 Task: Add an event with the title Performance Recognition Event, date '2024/04/13', time 7:30 AM to 9:30 AMand add a description: The team may use predefined quality metrics and measurements to quantitatively assess the quality of project deliverables and processes. These metrics could include defect rates, customer satisfaction surveys, performance benchmarks, or adherence to project timelines and budgets., put the event into Green category . Add location for the event as: 123 Egyptian Museum, Cairo, Egypt, logged in from the account softage.2@softage.netand send the event invitation to softage.9@softage.net and softage.10@softage.net. Set a reminder for the event 15 minutes before
Action: Mouse moved to (125, 110)
Screenshot: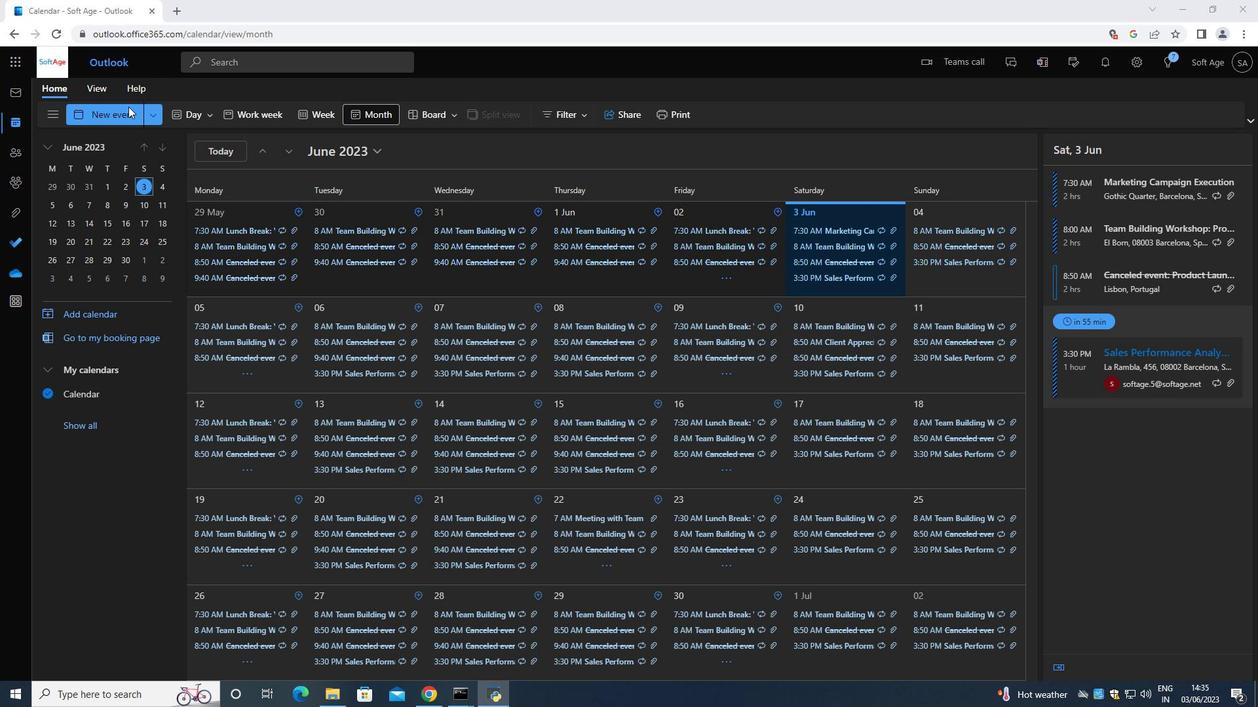
Action: Mouse pressed left at (125, 110)
Screenshot: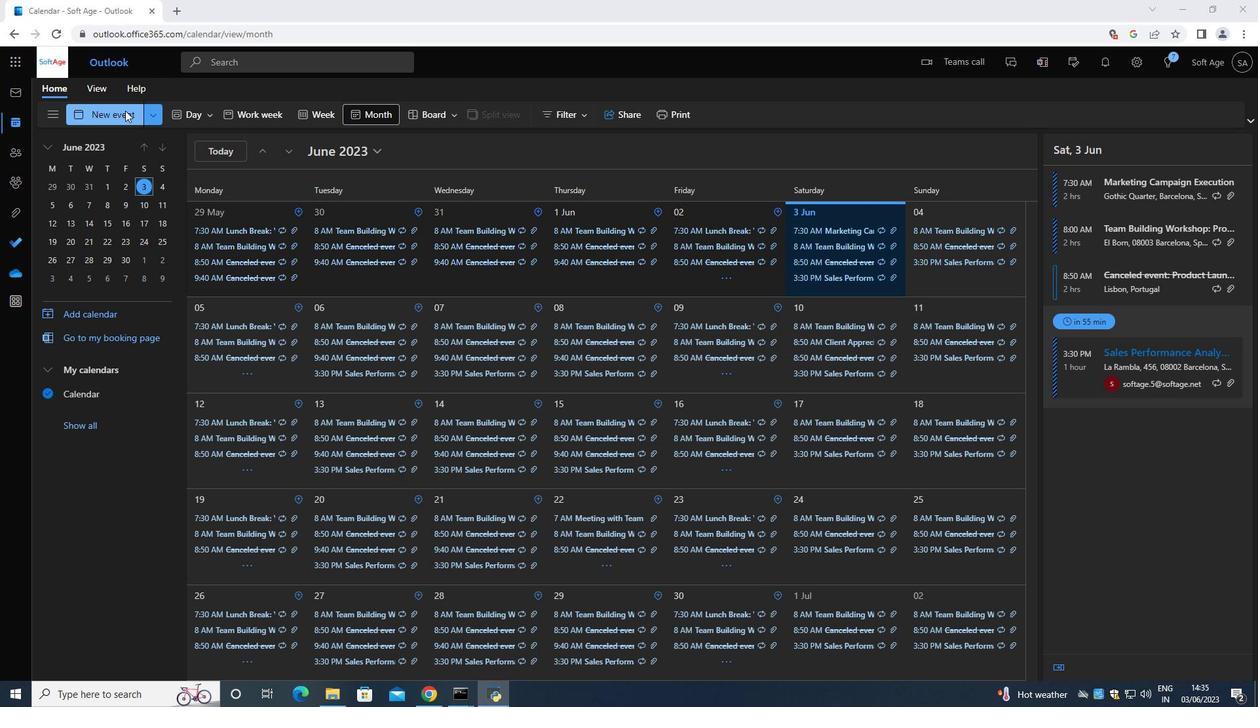 
Action: Mouse moved to (363, 197)
Screenshot: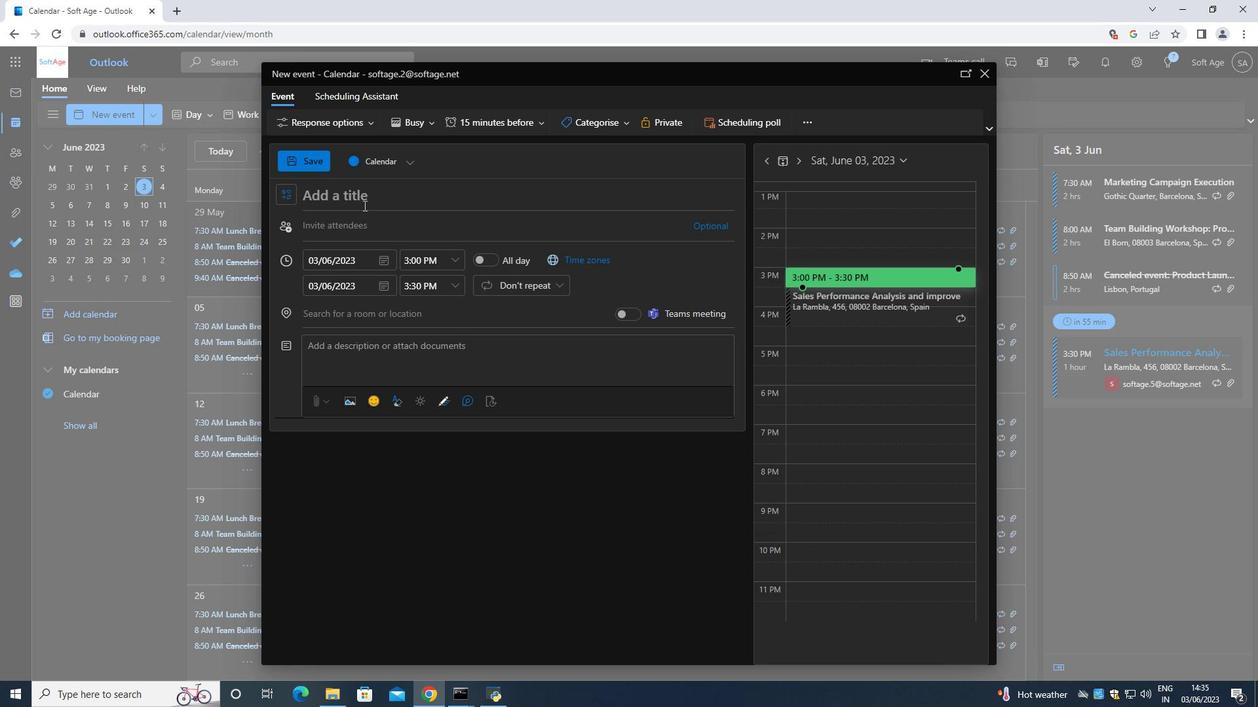 
Action: Key pressed <Key.shift><Key.shift><Key.shift><Key.shift><Key.shift><Key.shift><Key.shift><Key.shift><Key.shift><Key.shift><Key.shift><Key.shift><Key.shift><Key.shift><Key.shift><Key.shift><Key.shift><Key.shift><Key.shift><Key.shift><Key.shift><Key.shift><Key.shift><Key.shift><Key.shift><Key.shift><Key.shift><Key.shift><Key.shift><Key.shift><Key.shift><Key.shift><Key.shift><Key.shift><Key.shift><Key.shift><Key.shift><Key.shift><Key.shift><Key.shift>Performance<Key.space><Key.shift><Key.shift><Key.shift><Key.shift>Recognition<Key.space><Key.shift>Event
Screenshot: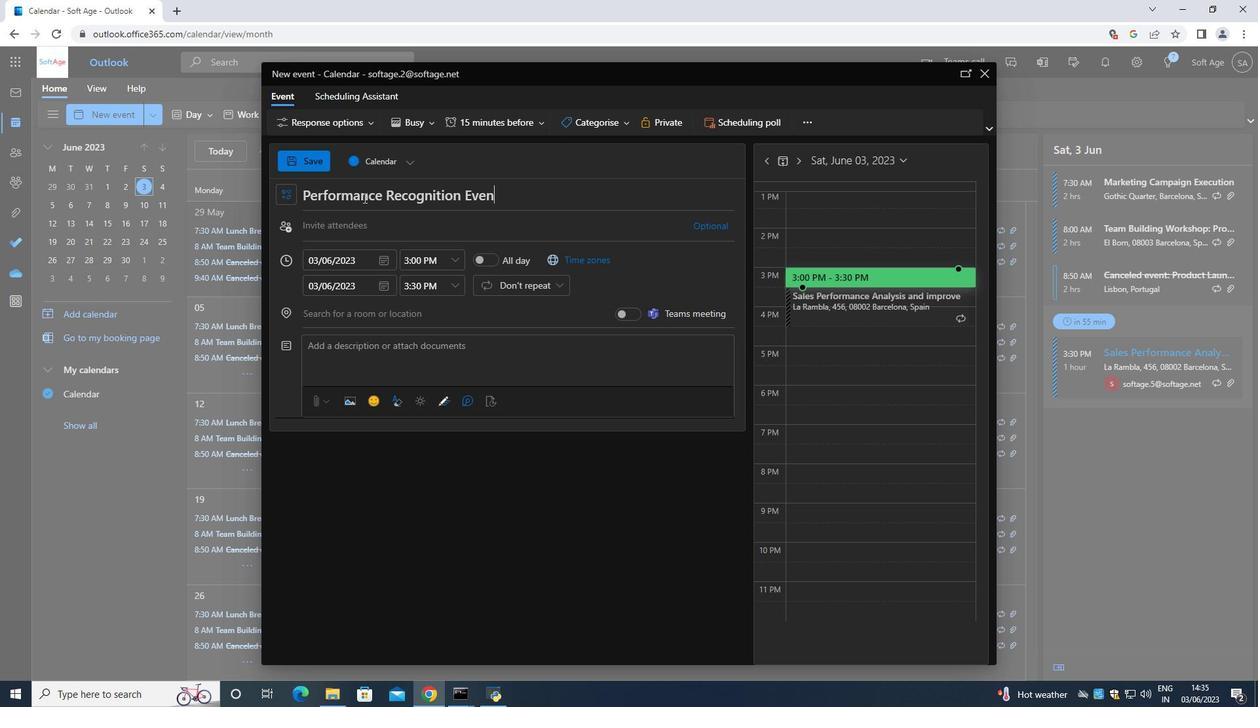 
Action: Mouse moved to (382, 265)
Screenshot: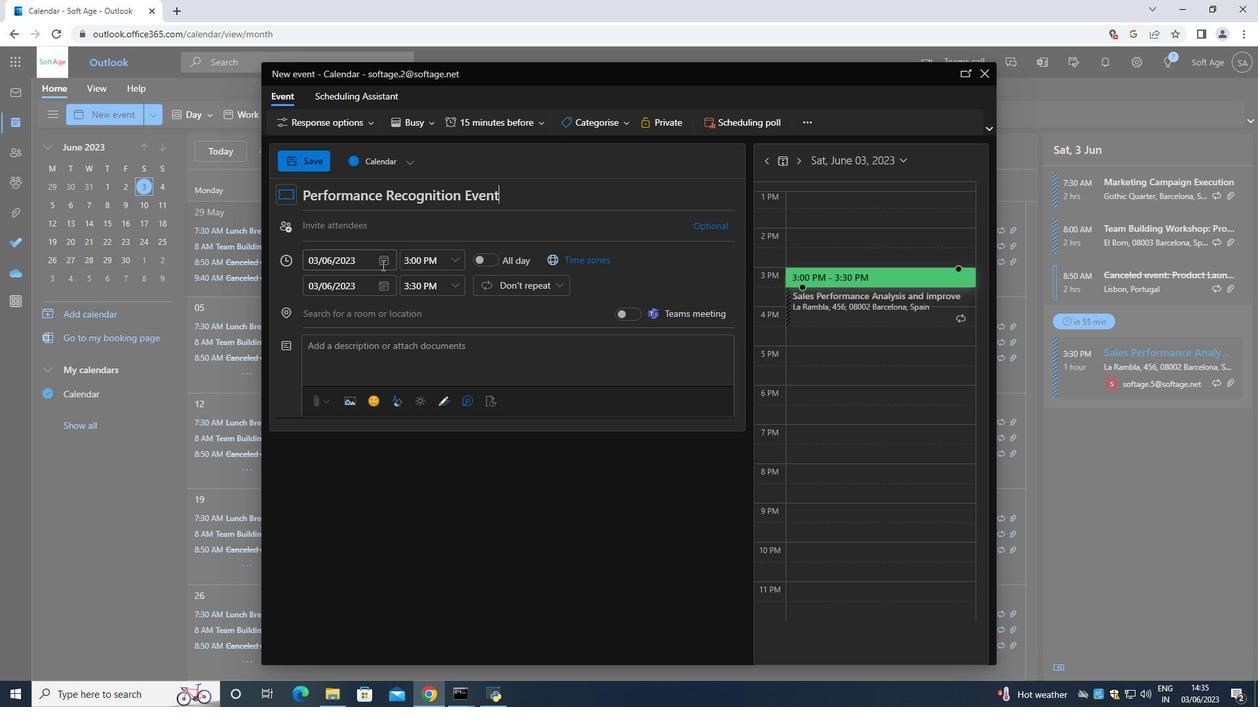 
Action: Mouse pressed left at (382, 265)
Screenshot: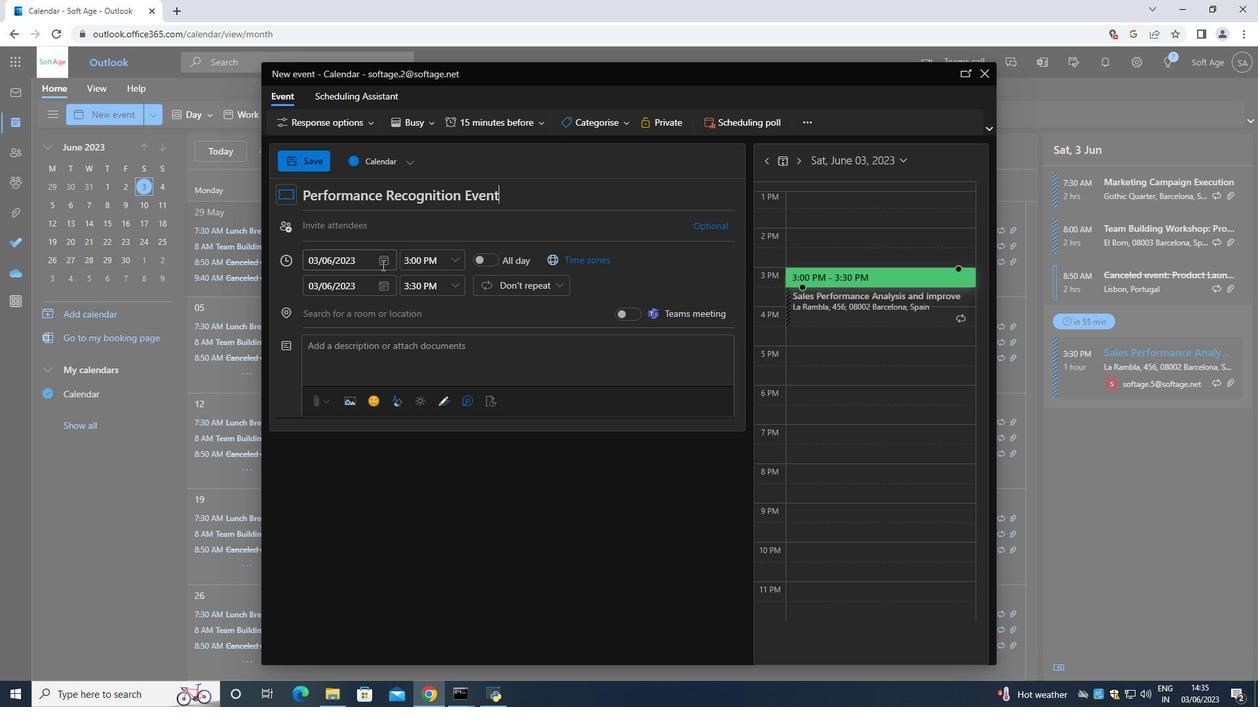 
Action: Mouse moved to (404, 310)
Screenshot: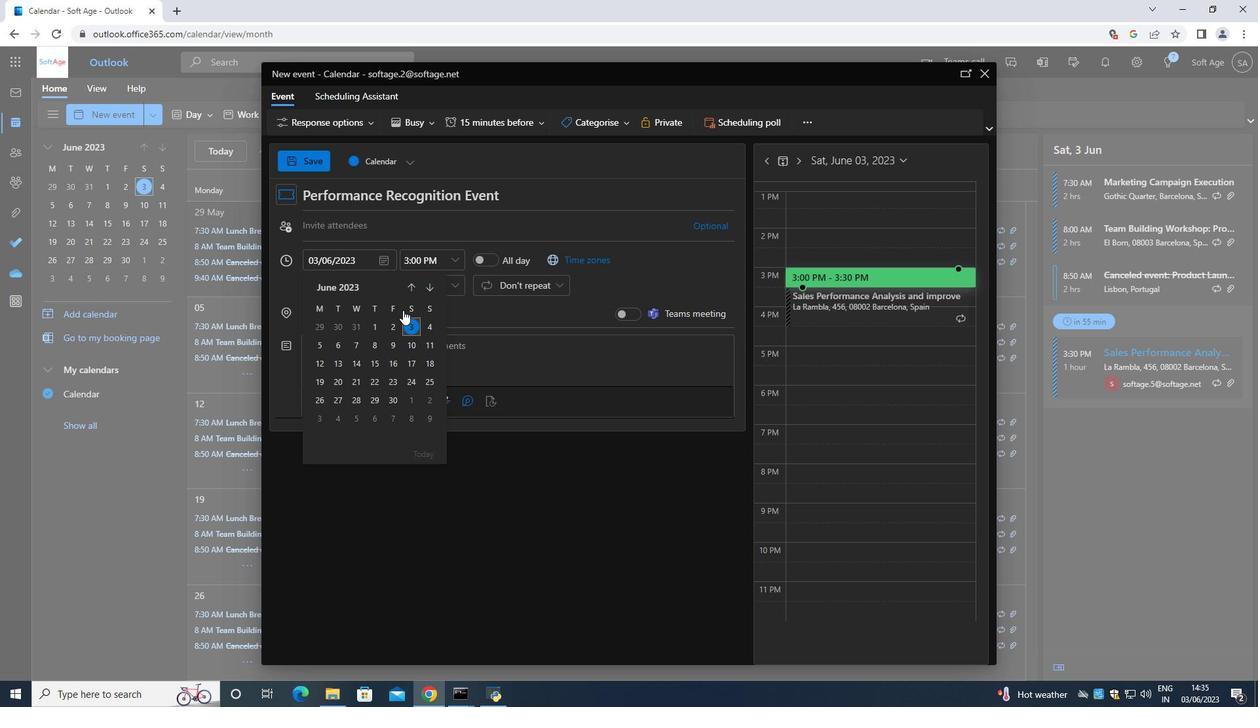 
Action: Mouse scrolled (404, 309) with delta (0, 0)
Screenshot: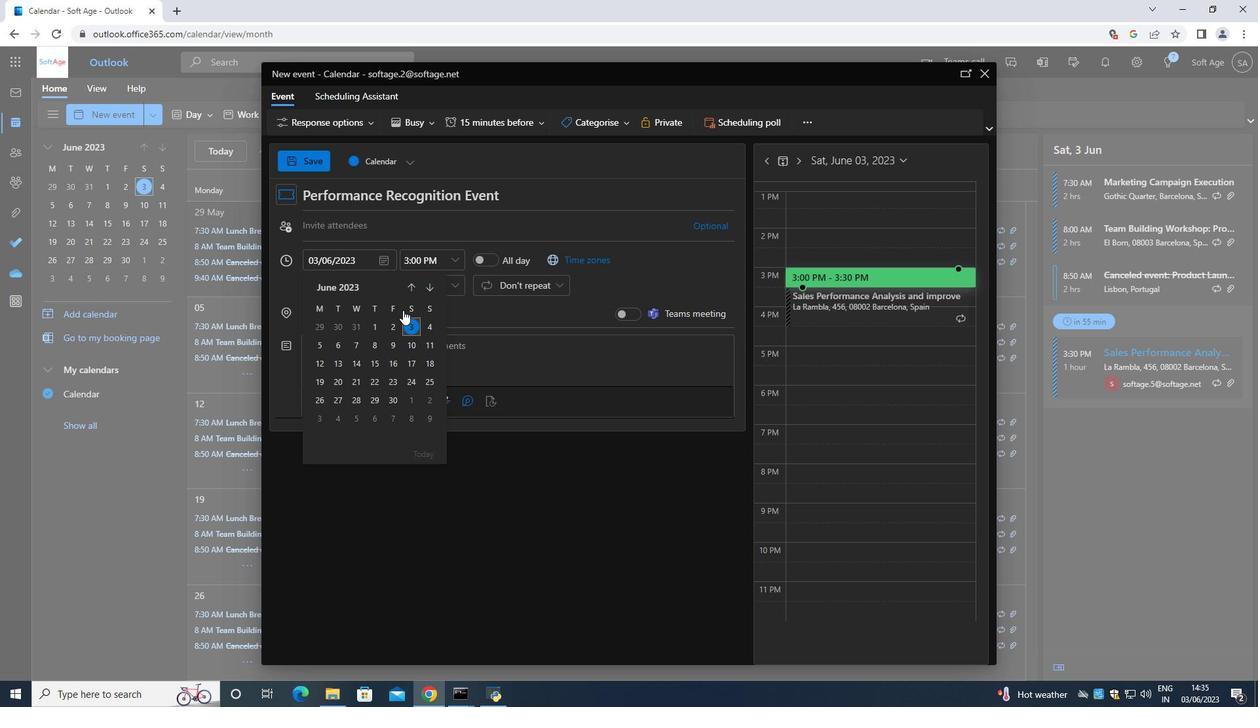 
Action: Mouse moved to (404, 310)
Screenshot: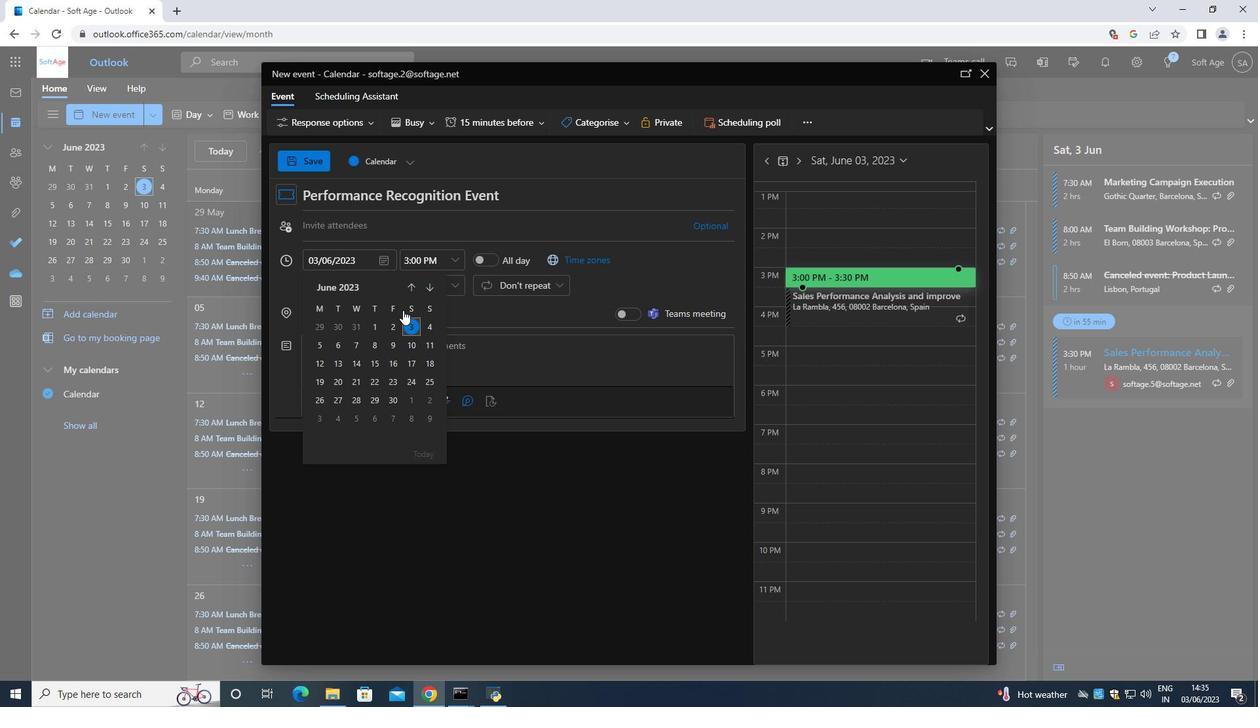 
Action: Mouse scrolled (404, 309) with delta (0, 0)
Screenshot: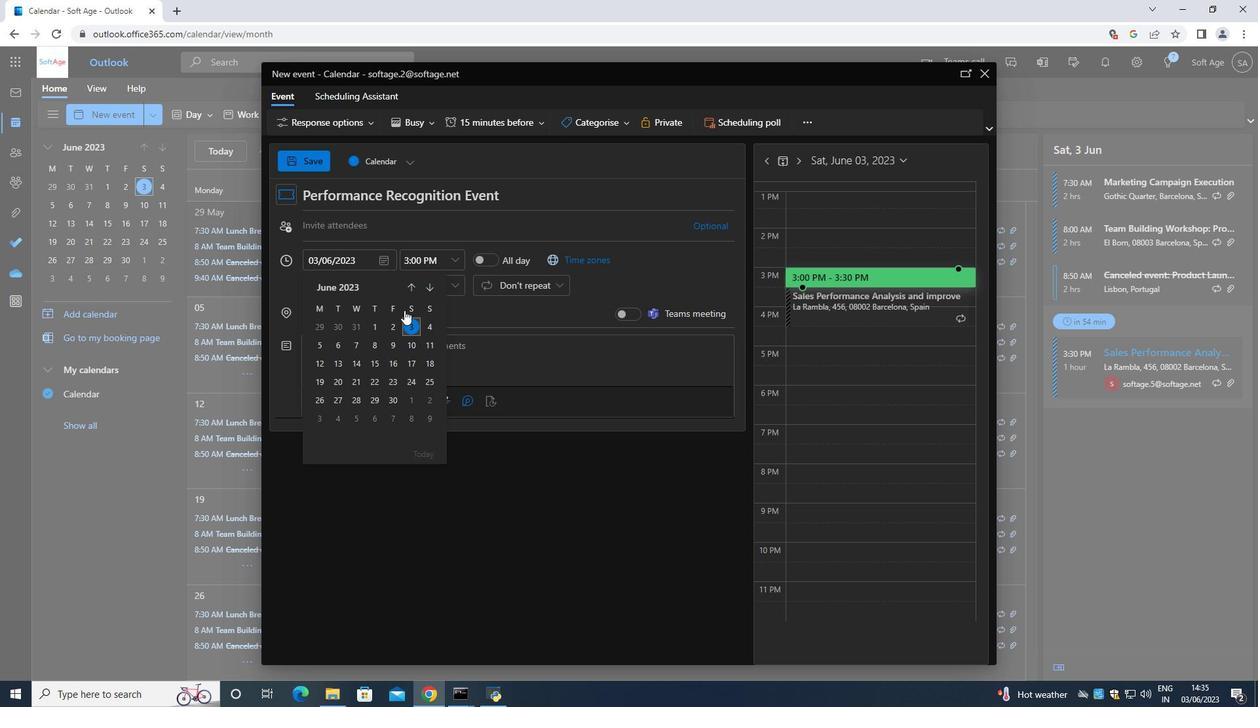 
Action: Mouse moved to (403, 310)
Screenshot: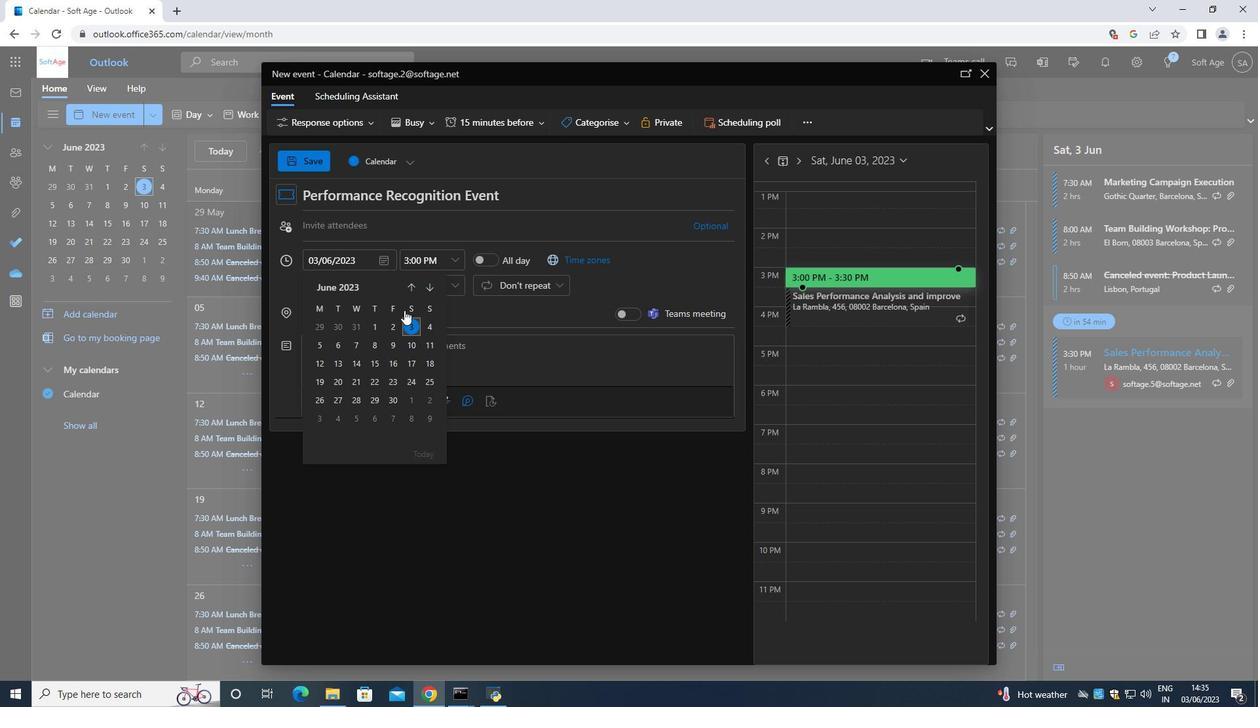
Action: Mouse scrolled (403, 309) with delta (0, 0)
Screenshot: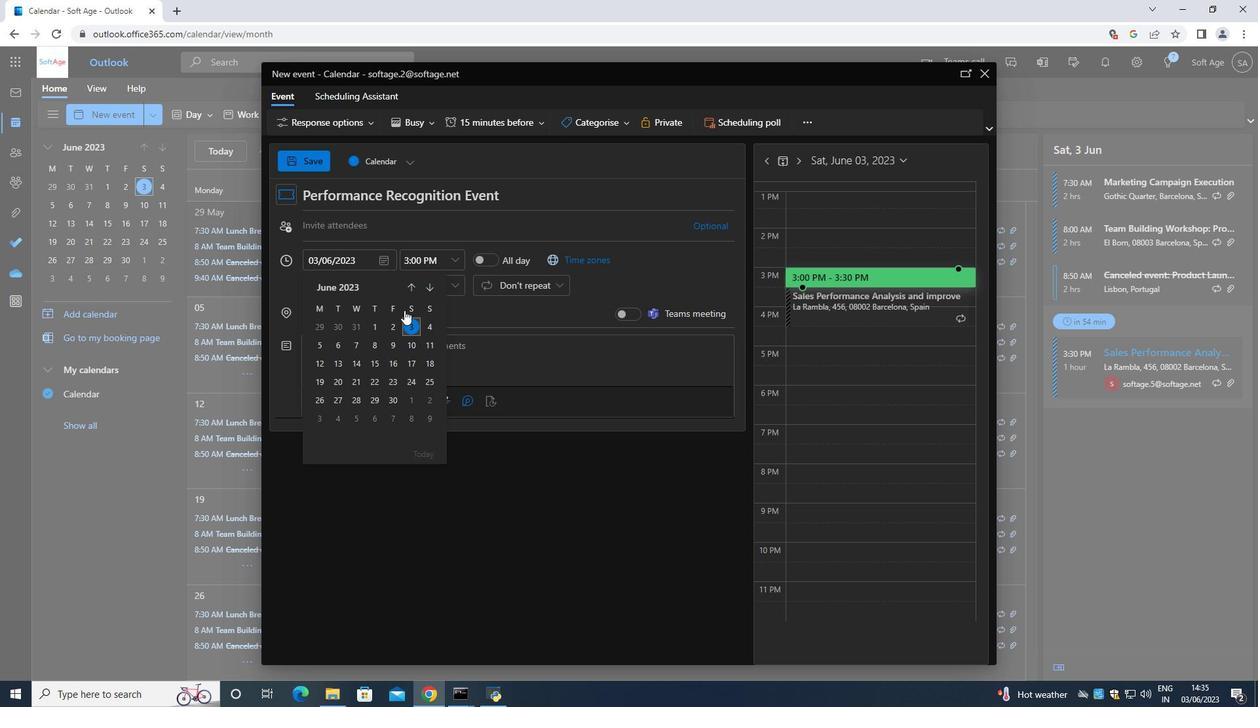 
Action: Mouse moved to (424, 284)
Screenshot: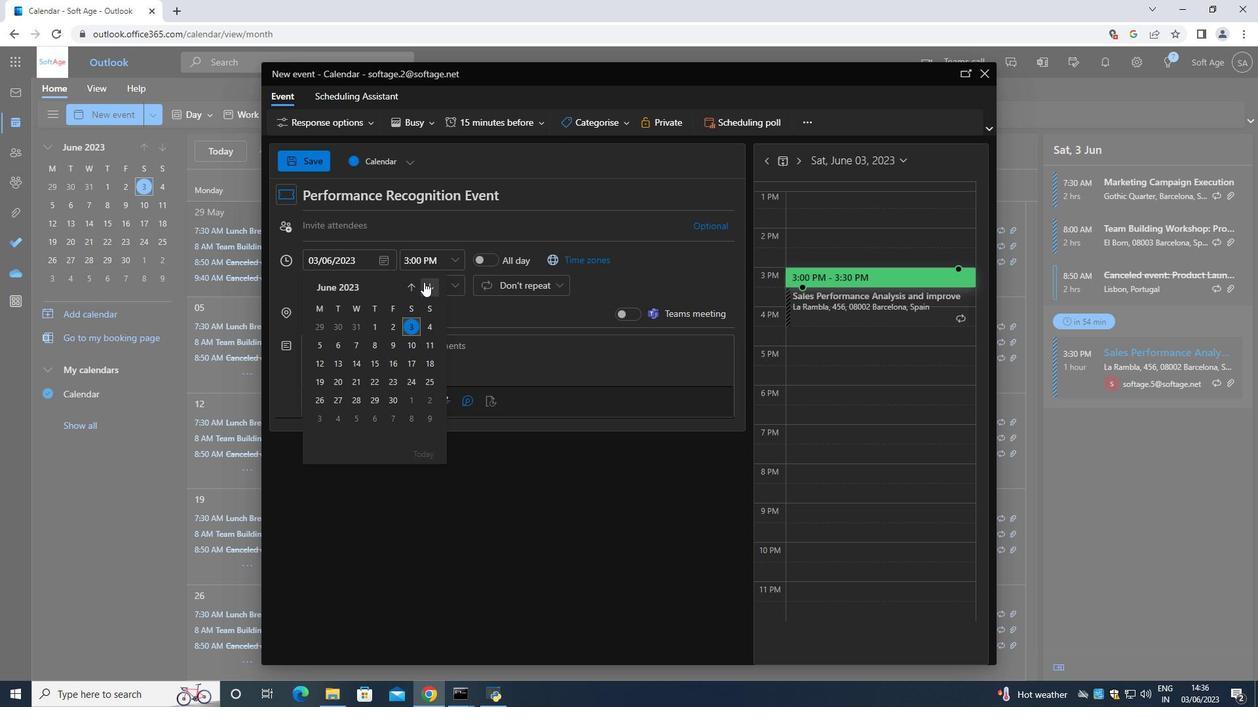 
Action: Mouse pressed left at (424, 284)
Screenshot: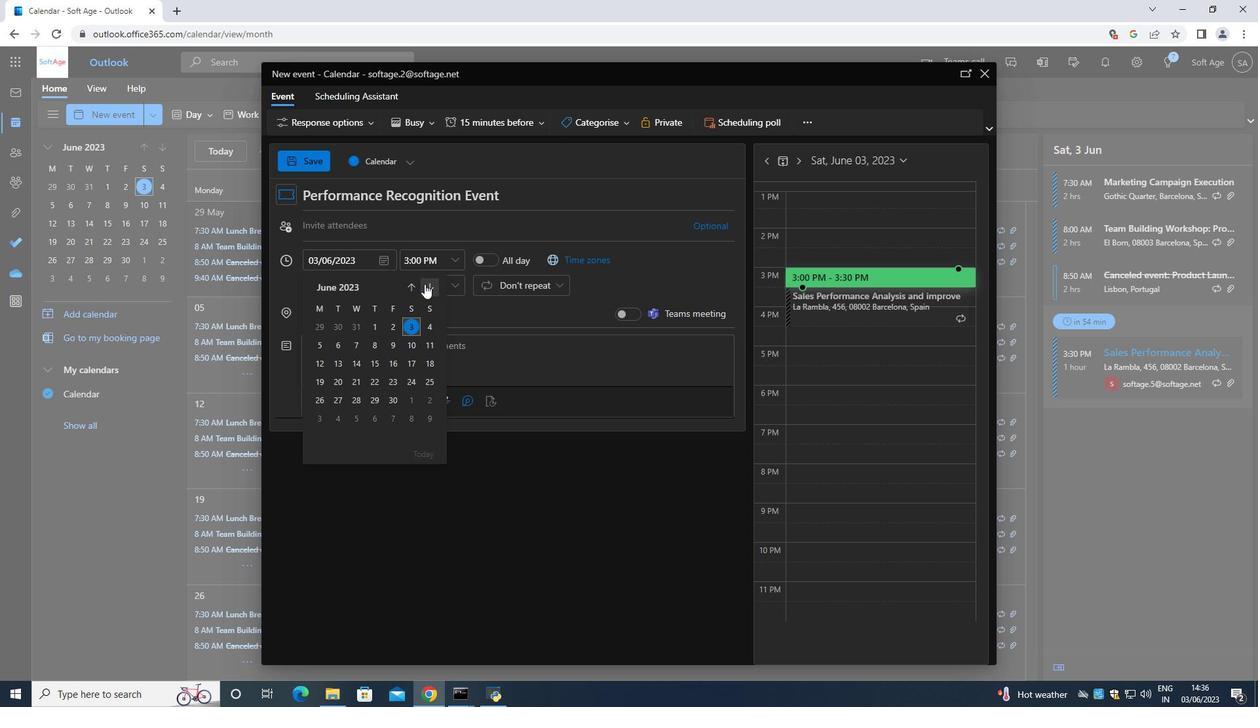 
Action: Mouse pressed left at (424, 284)
Screenshot: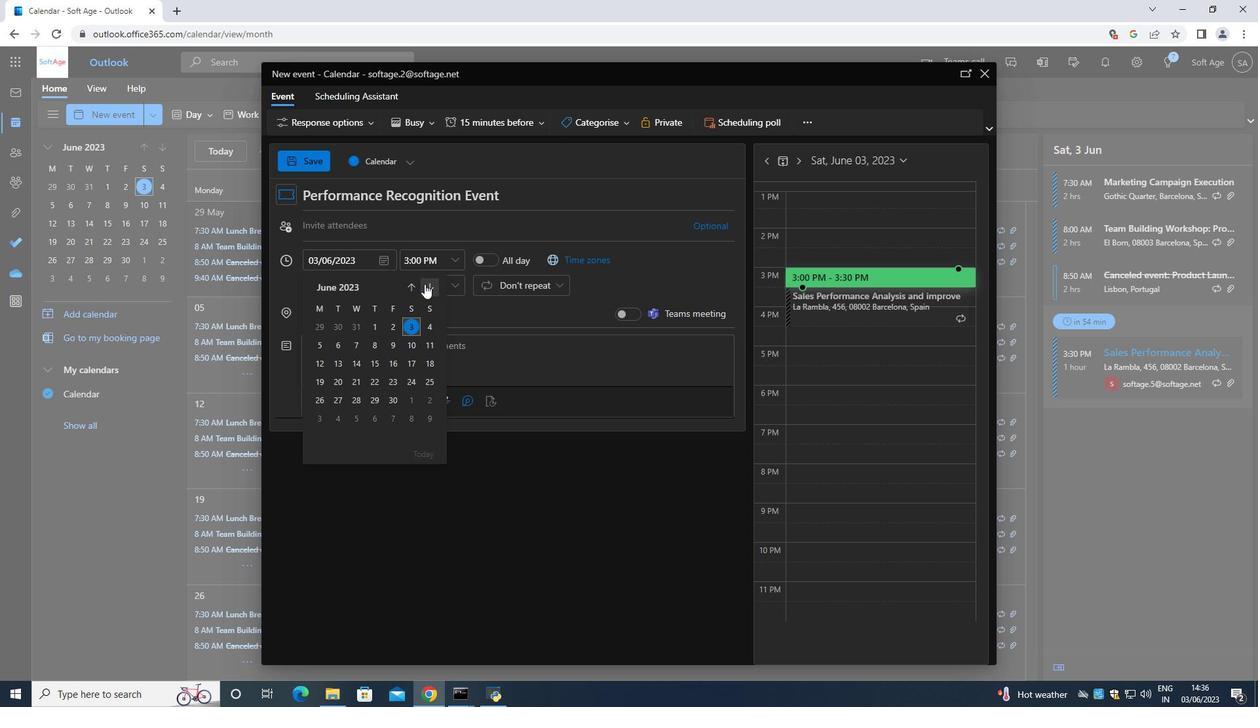 
Action: Mouse pressed left at (424, 284)
Screenshot: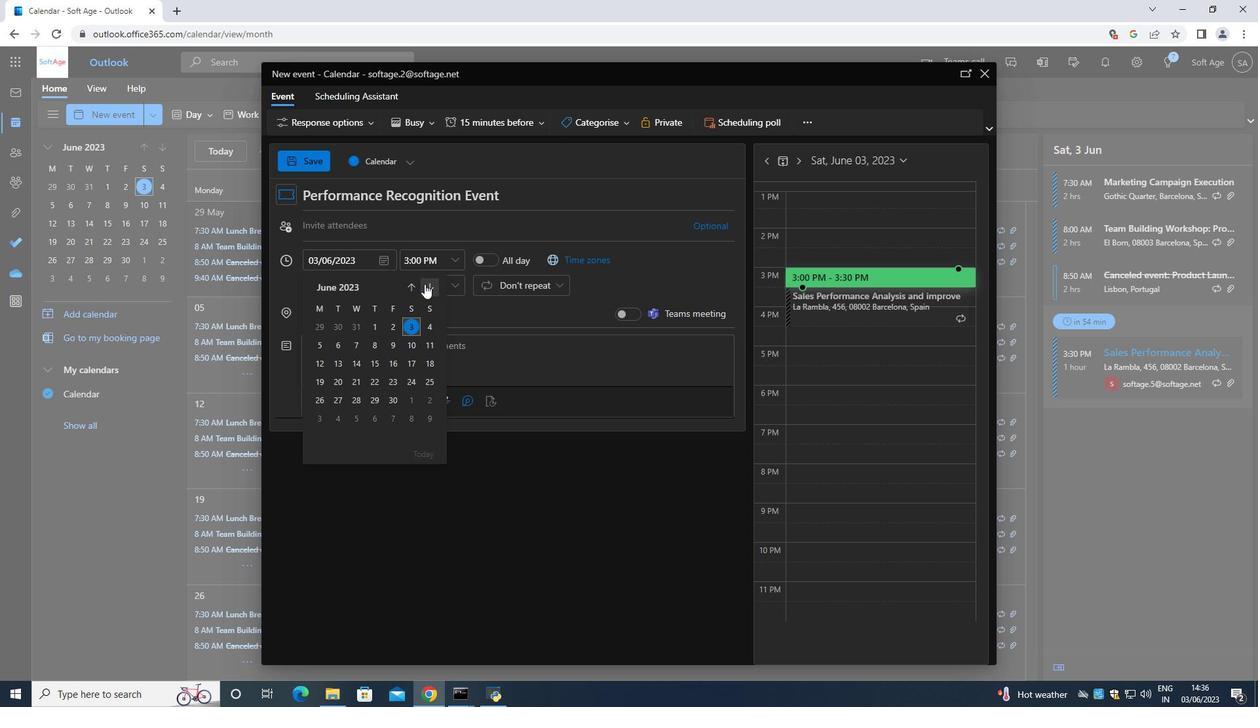 
Action: Mouse pressed left at (424, 284)
Screenshot: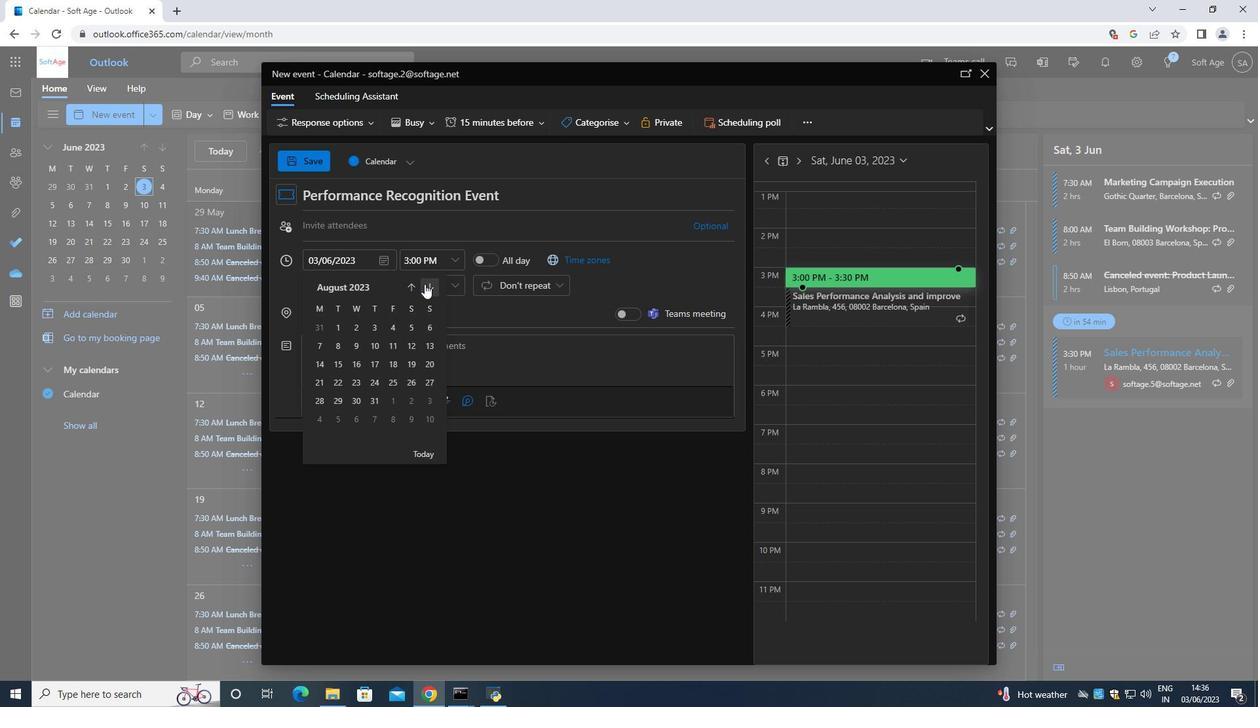 
Action: Mouse pressed left at (424, 284)
Screenshot: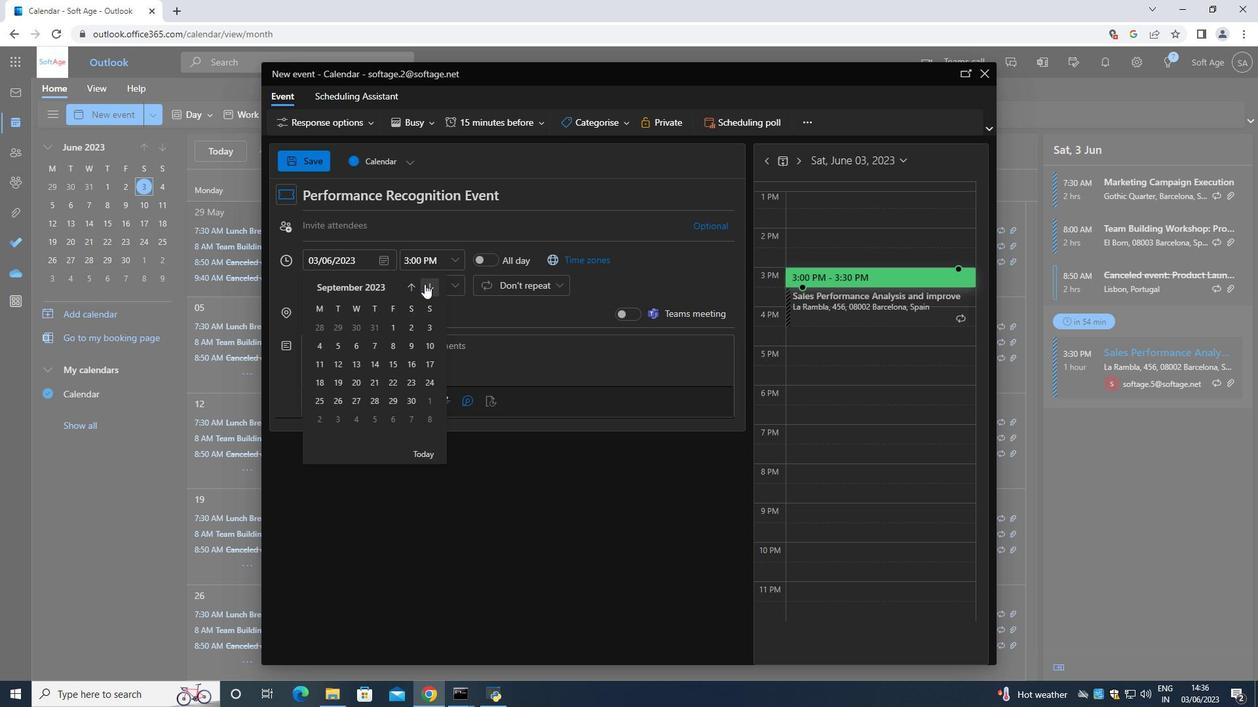 
Action: Mouse pressed left at (424, 284)
Screenshot: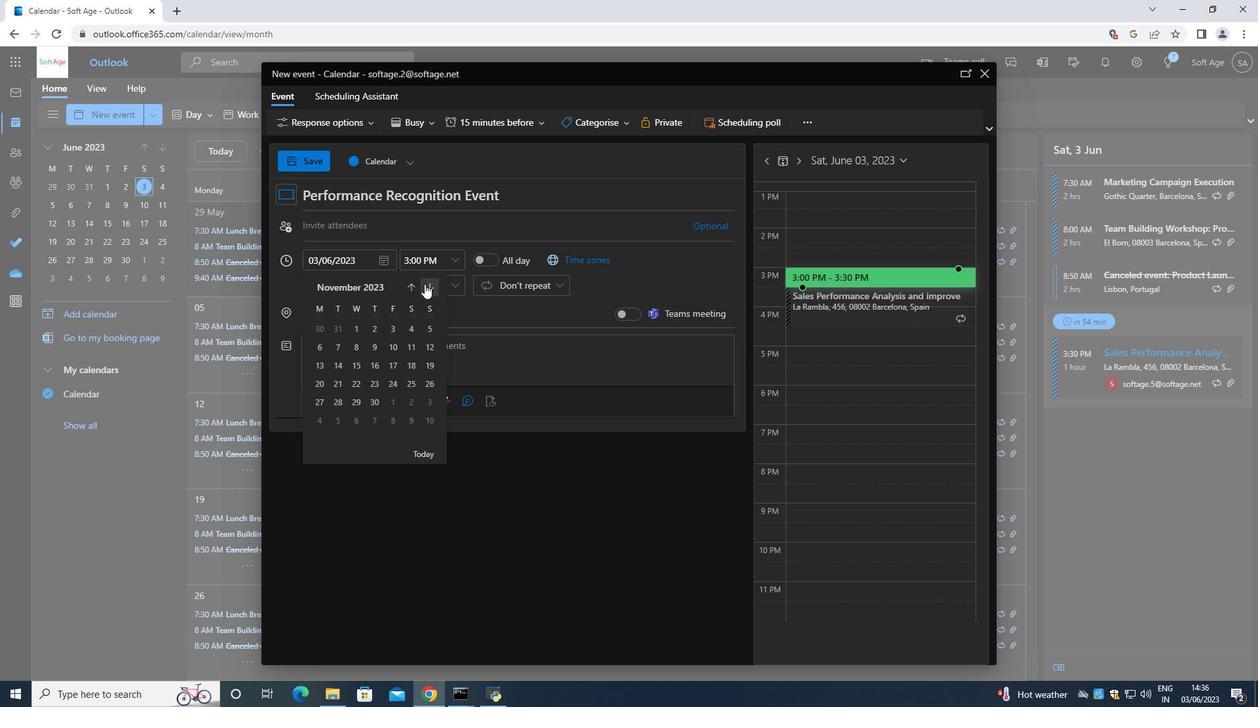 
Action: Mouse pressed left at (424, 284)
Screenshot: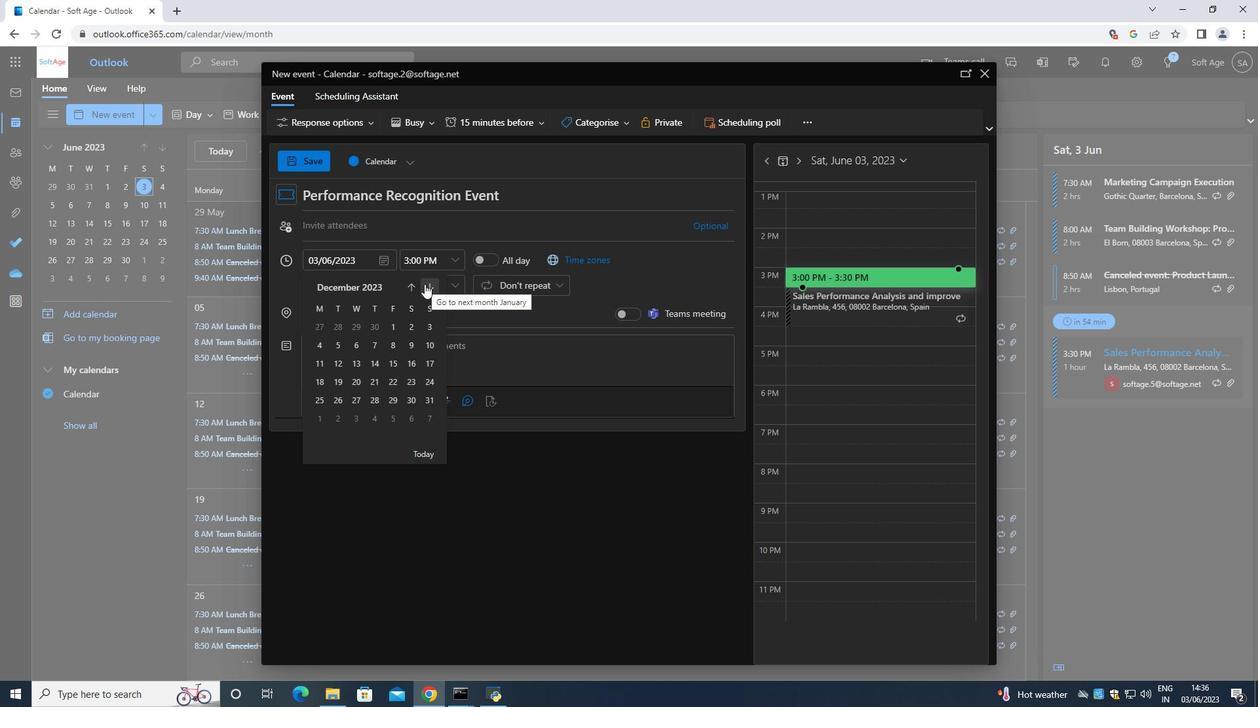 
Action: Mouse pressed left at (424, 284)
Screenshot: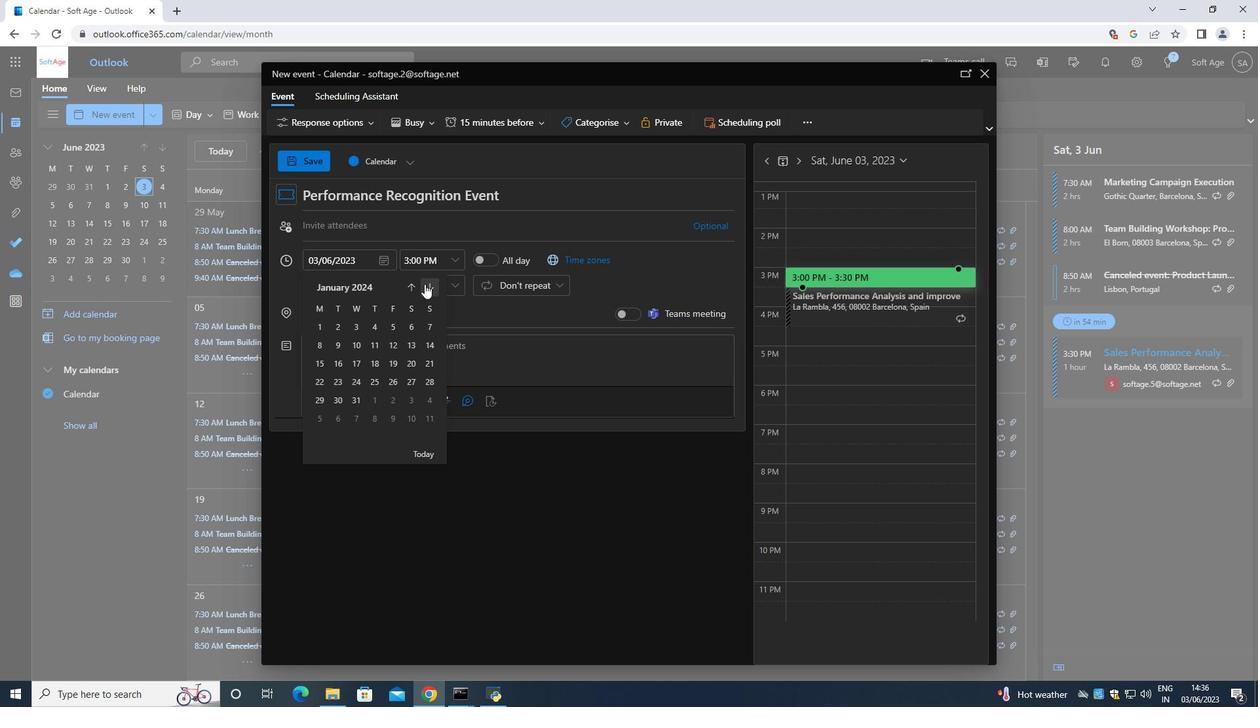 
Action: Mouse pressed left at (424, 284)
Screenshot: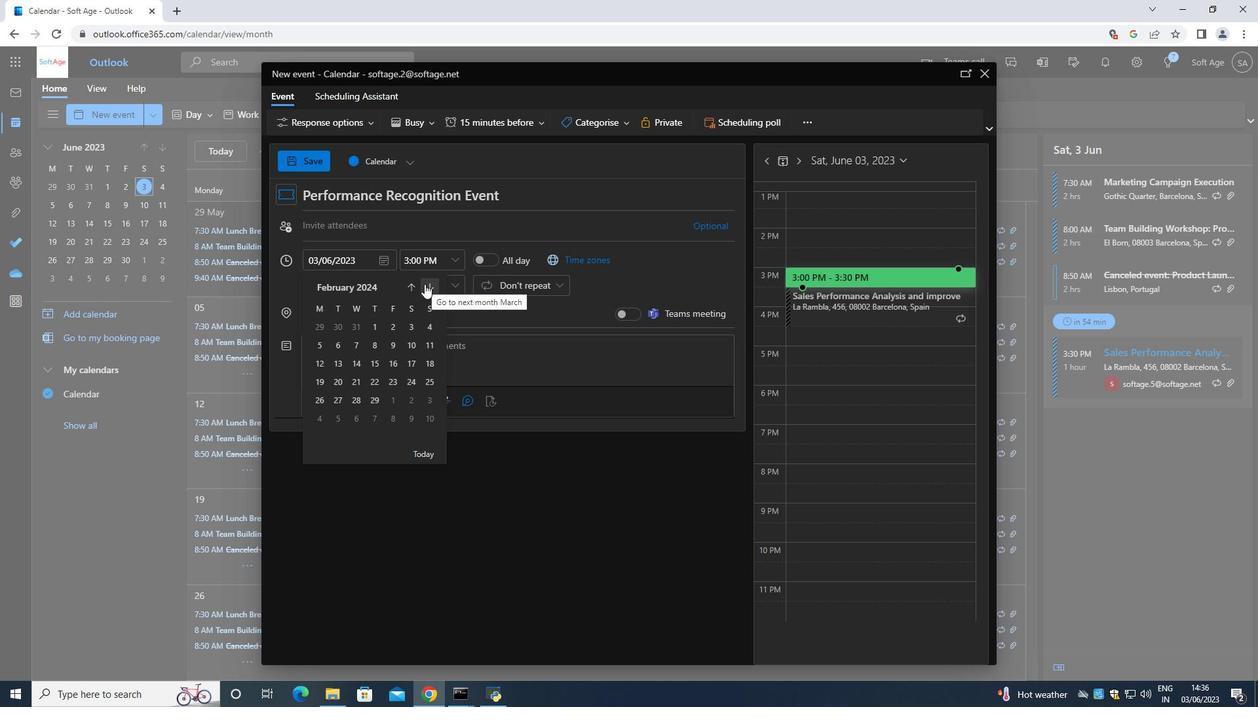 
Action: Mouse pressed left at (424, 284)
Screenshot: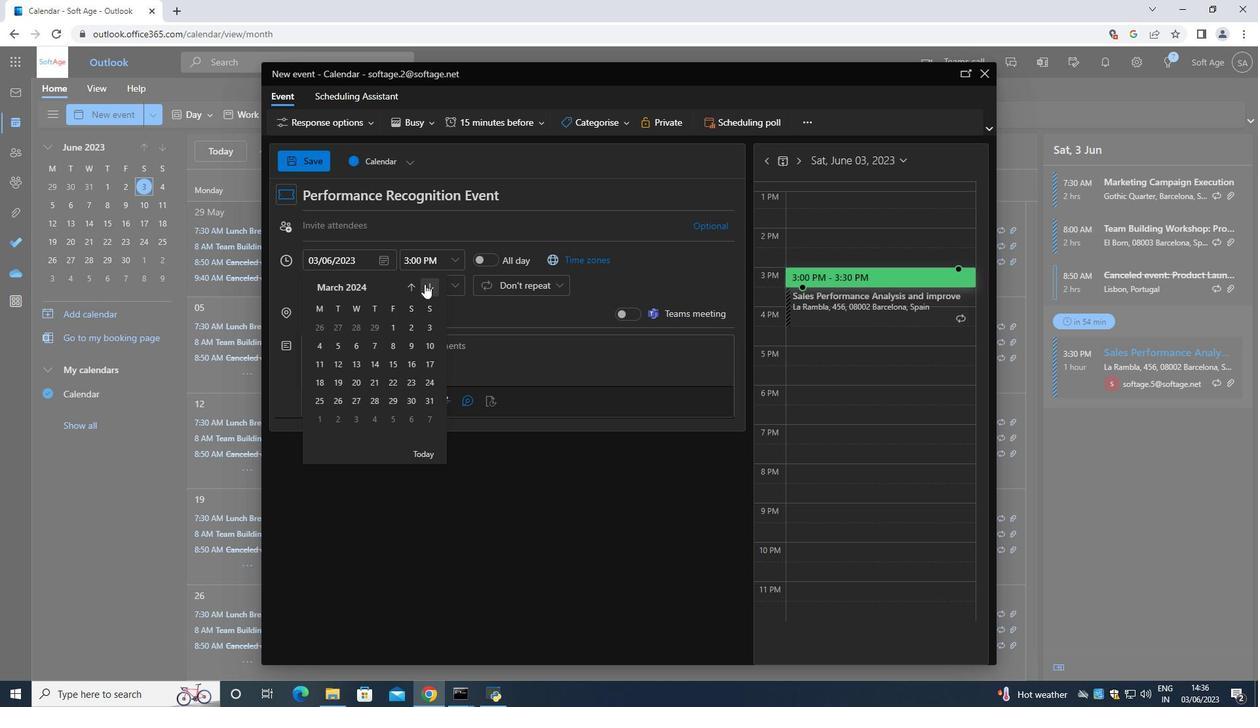 
Action: Mouse moved to (406, 347)
Screenshot: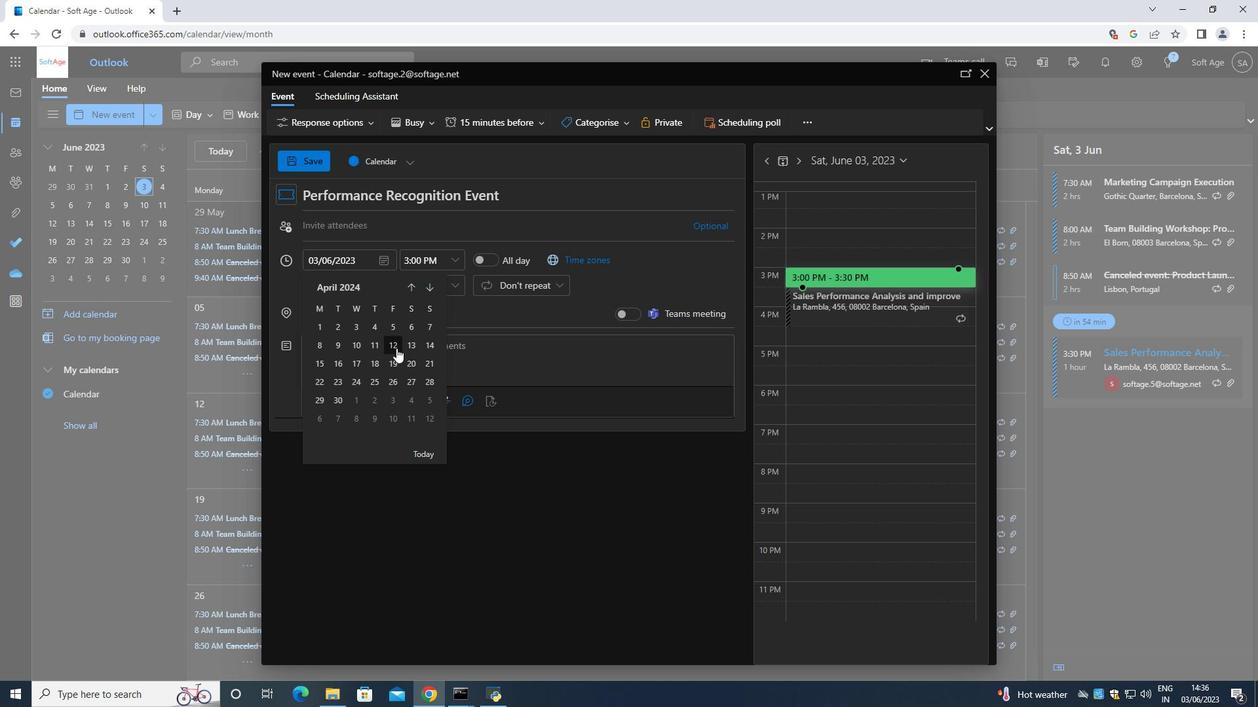
Action: Mouse pressed left at (406, 347)
Screenshot: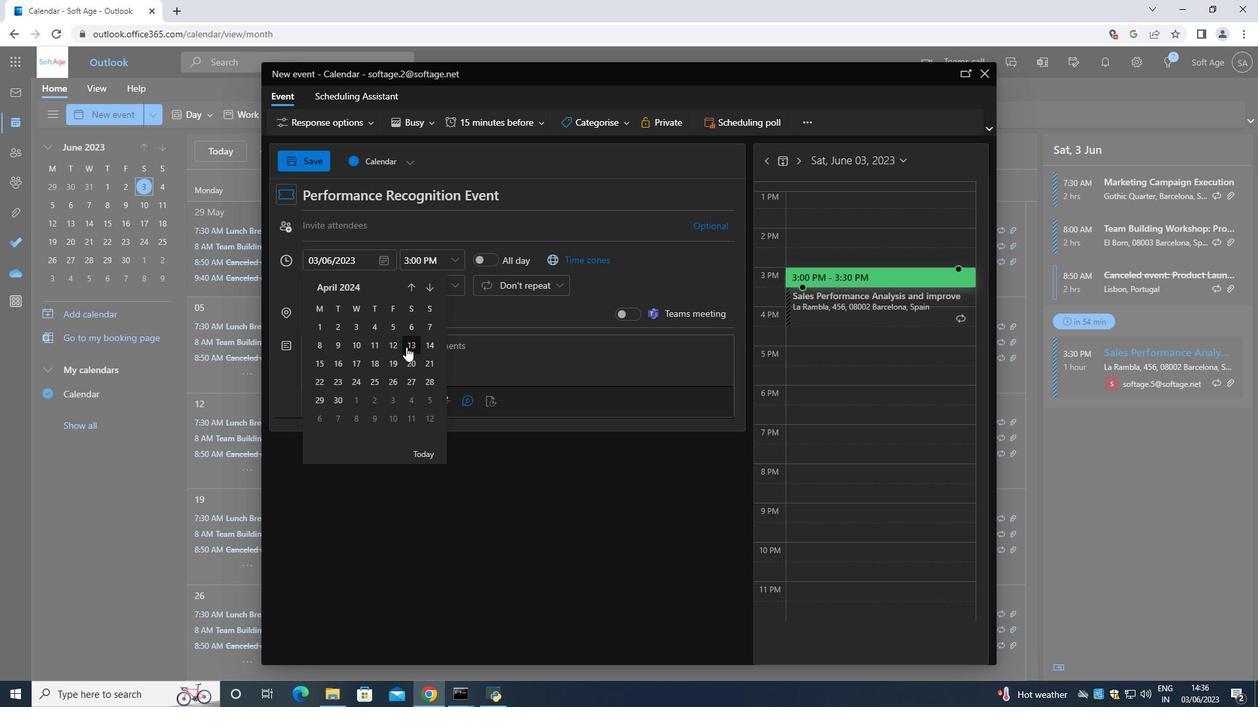 
Action: Mouse moved to (462, 258)
Screenshot: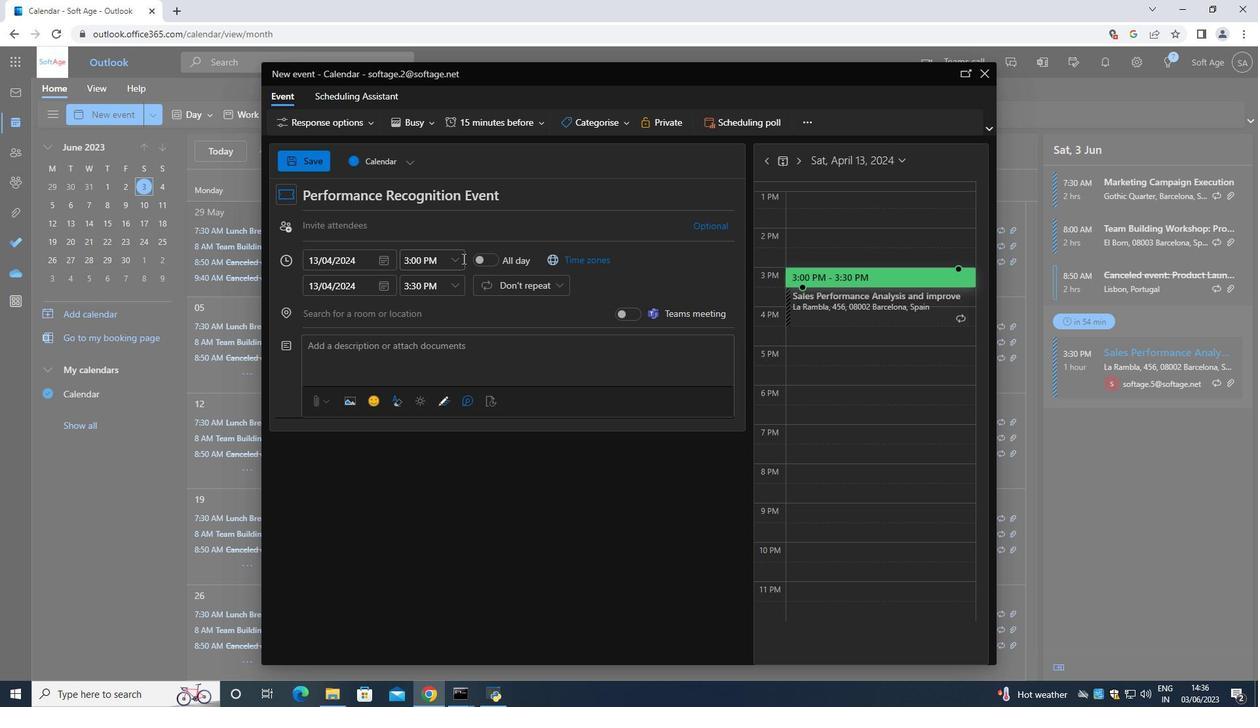 
Action: Mouse pressed left at (462, 258)
Screenshot: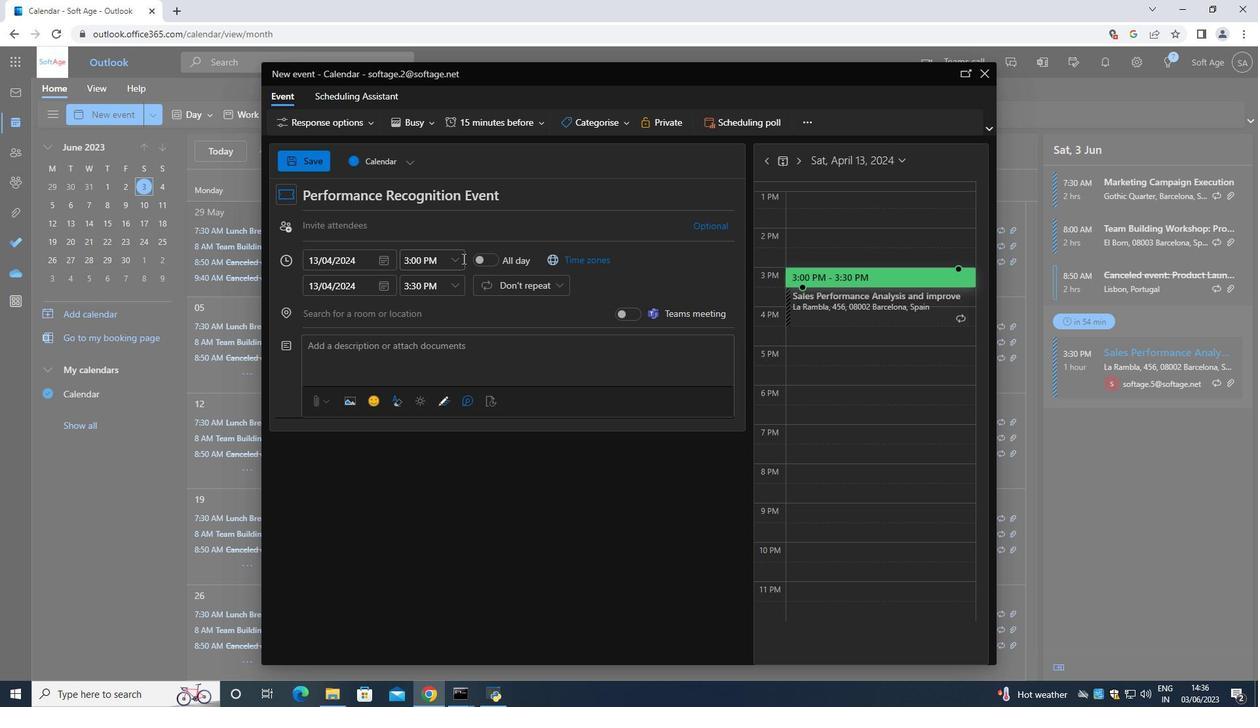 
Action: Mouse moved to (458, 259)
Screenshot: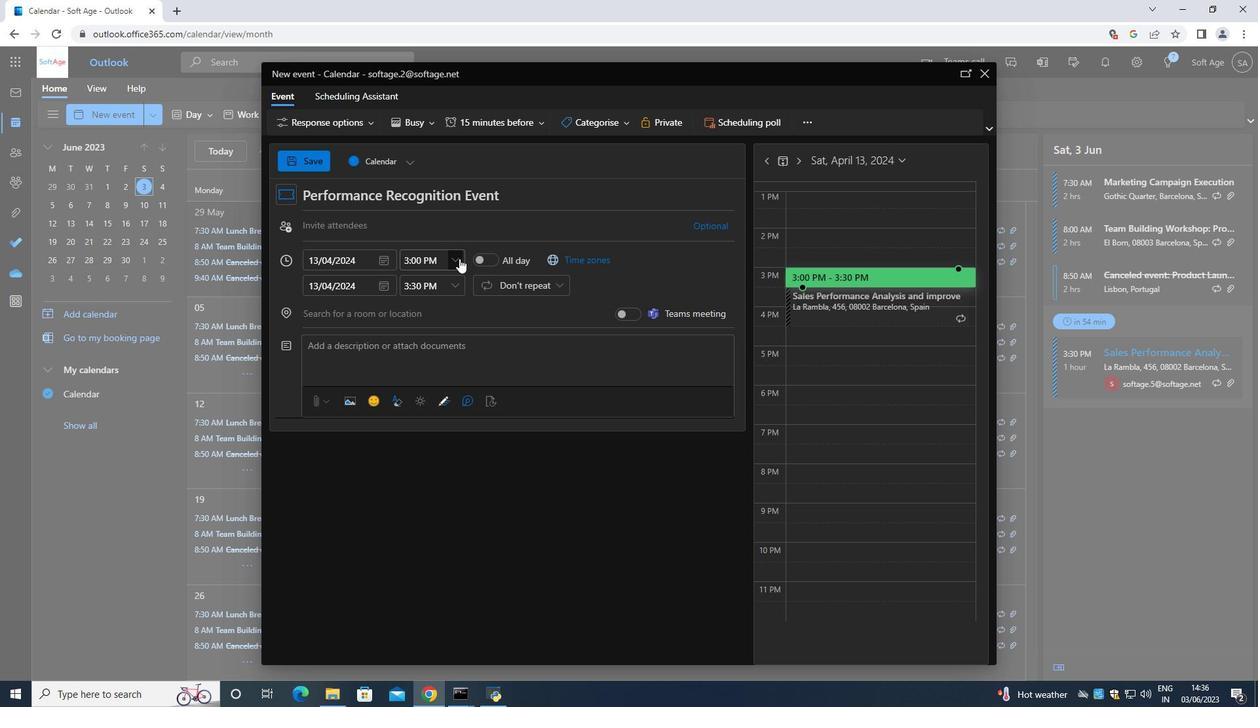 
Action: Mouse pressed left at (458, 259)
Screenshot: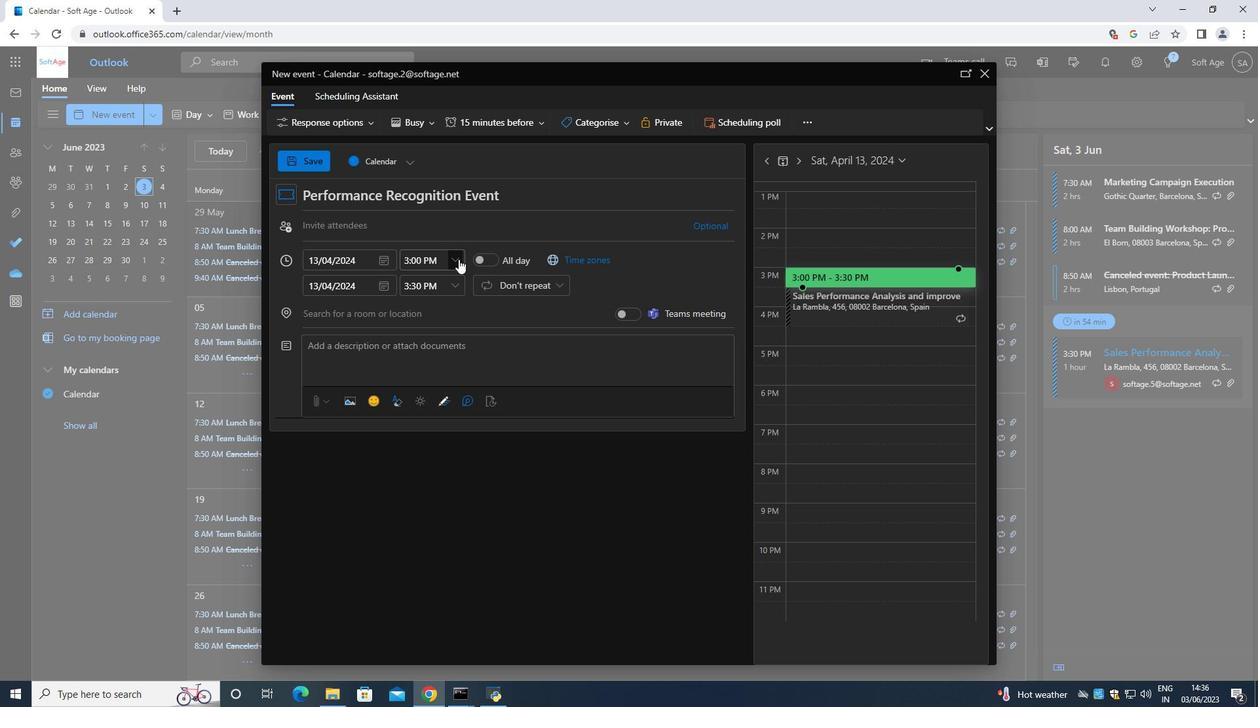 
Action: Mouse moved to (455, 277)
Screenshot: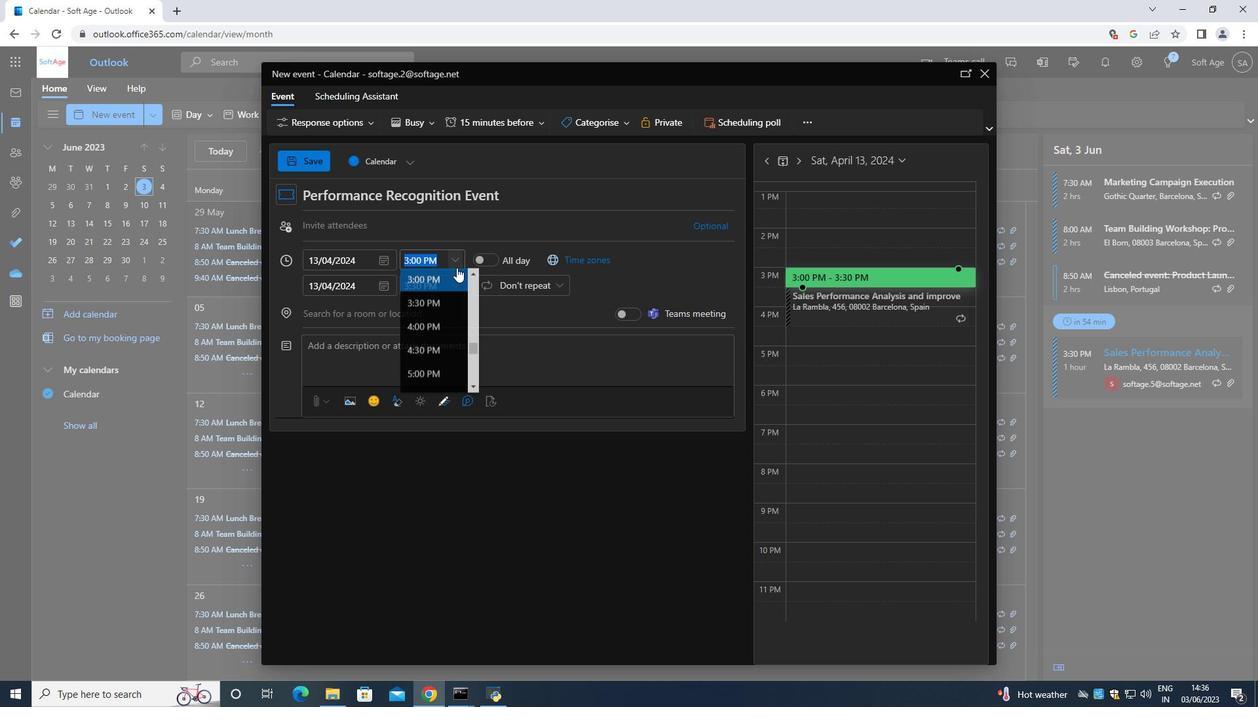 
Action: Mouse scrolled (455, 278) with delta (0, 0)
Screenshot: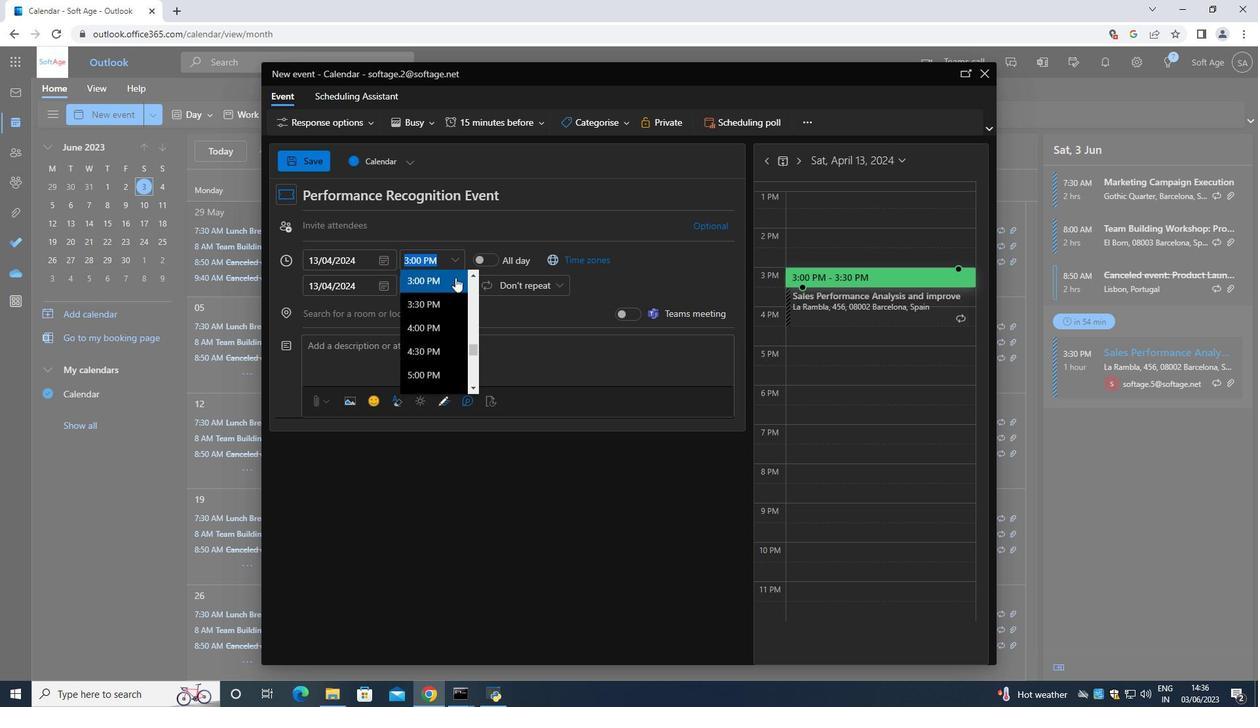 
Action: Mouse scrolled (455, 278) with delta (0, 0)
Screenshot: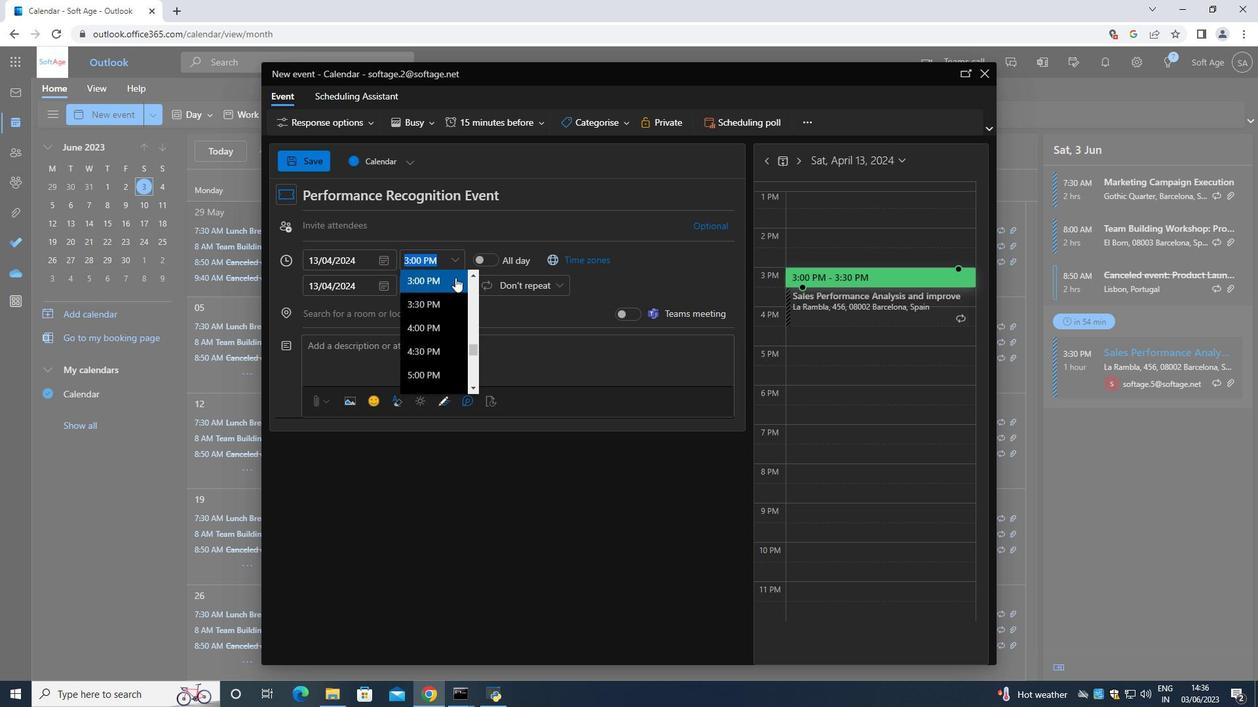 
Action: Mouse scrolled (455, 278) with delta (0, 0)
Screenshot: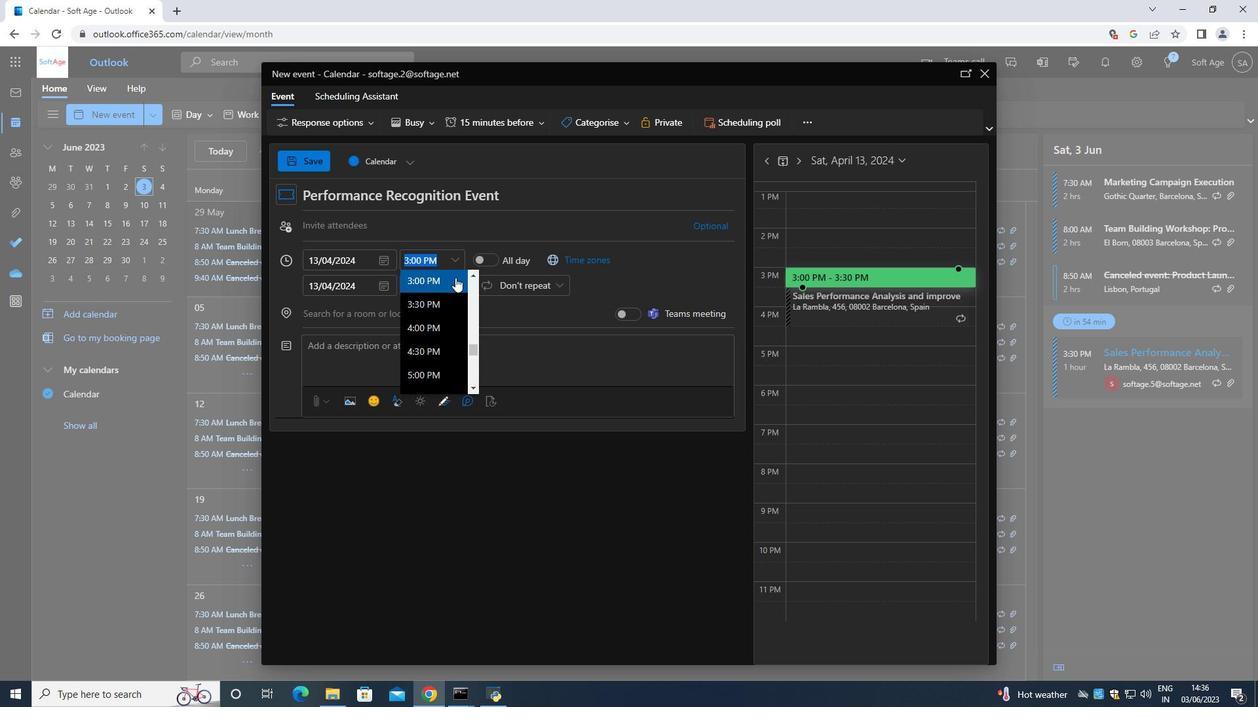 
Action: Mouse scrolled (455, 278) with delta (0, 0)
Screenshot: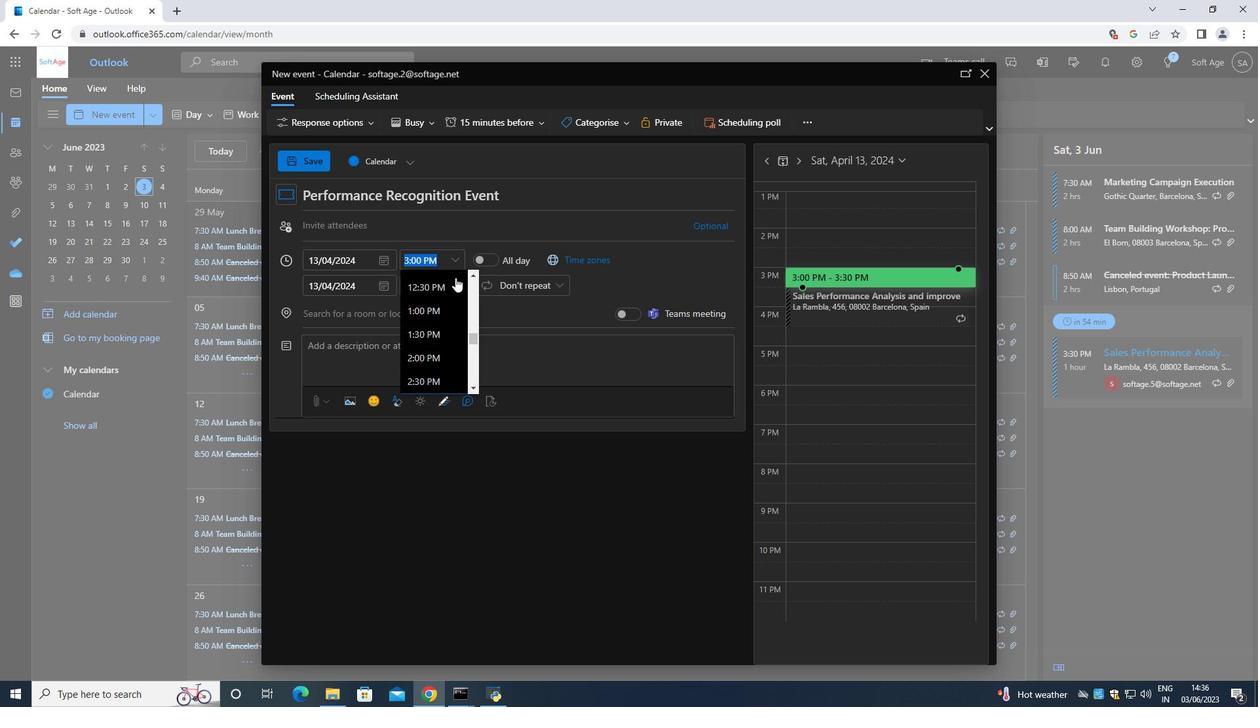 
Action: Mouse scrolled (455, 278) with delta (0, 0)
Screenshot: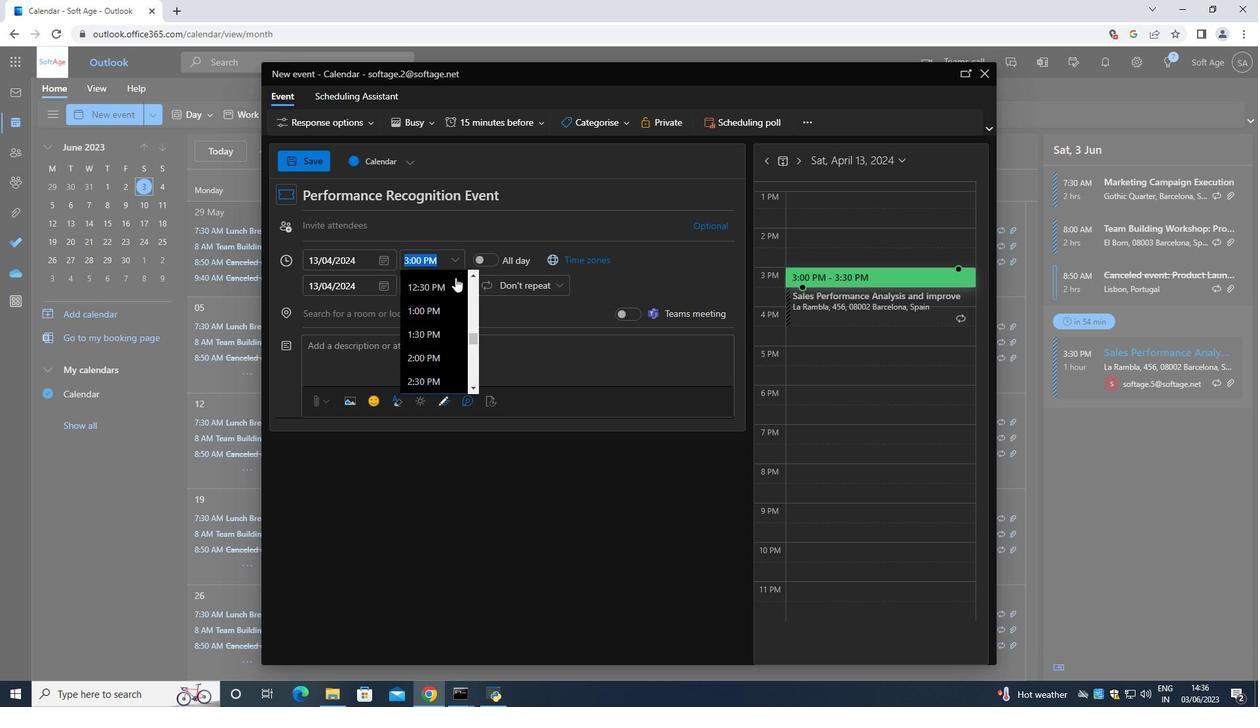 
Action: Mouse scrolled (455, 278) with delta (0, 0)
Screenshot: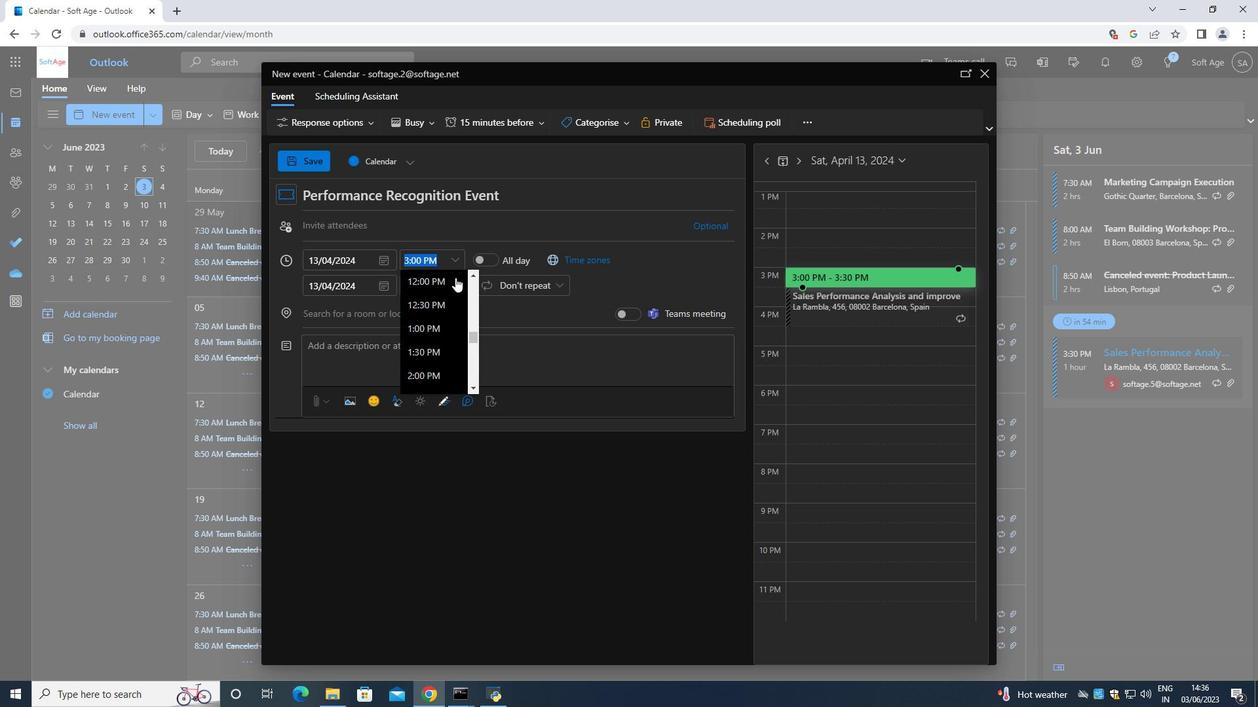 
Action: Mouse moved to (437, 316)
Screenshot: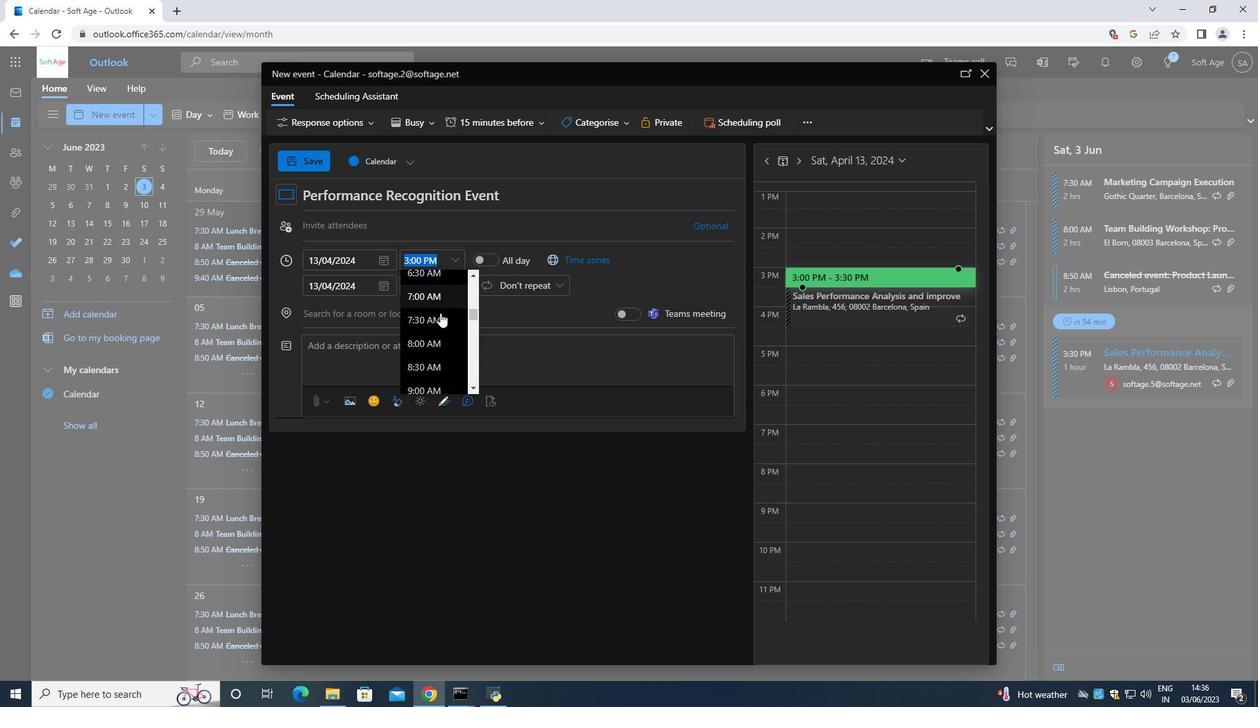
Action: Mouse pressed left at (437, 316)
Screenshot: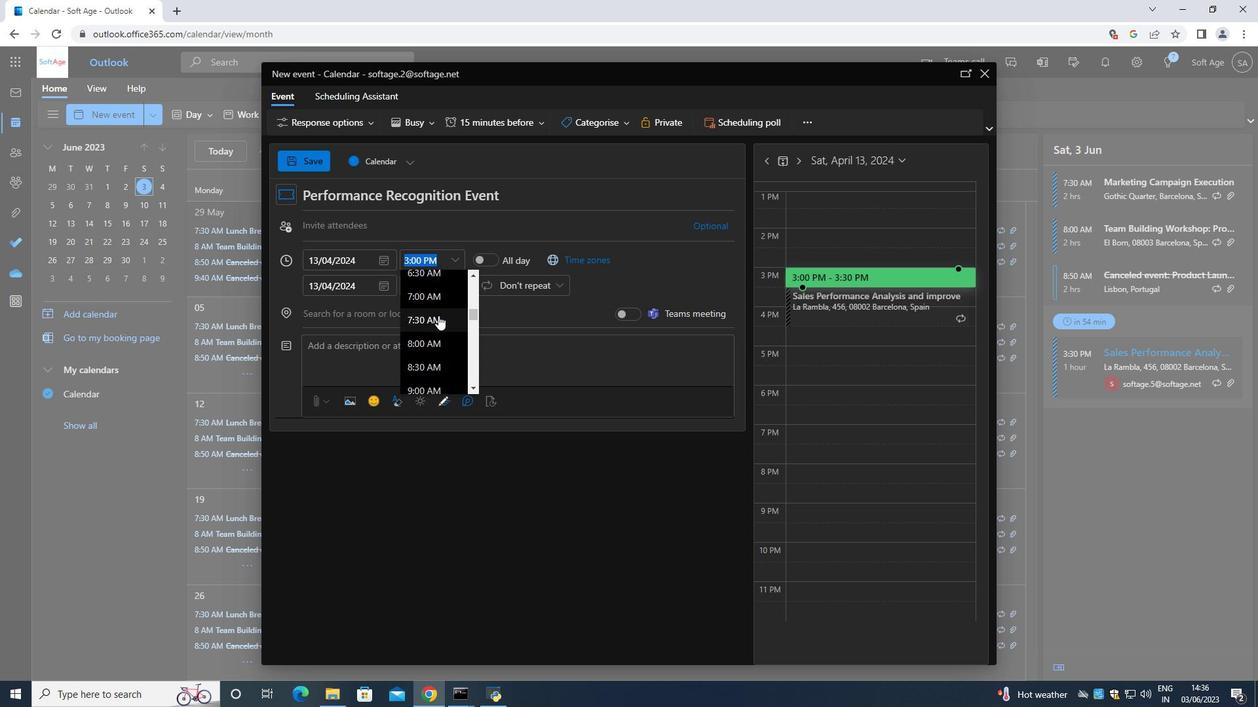 
Action: Mouse moved to (452, 283)
Screenshot: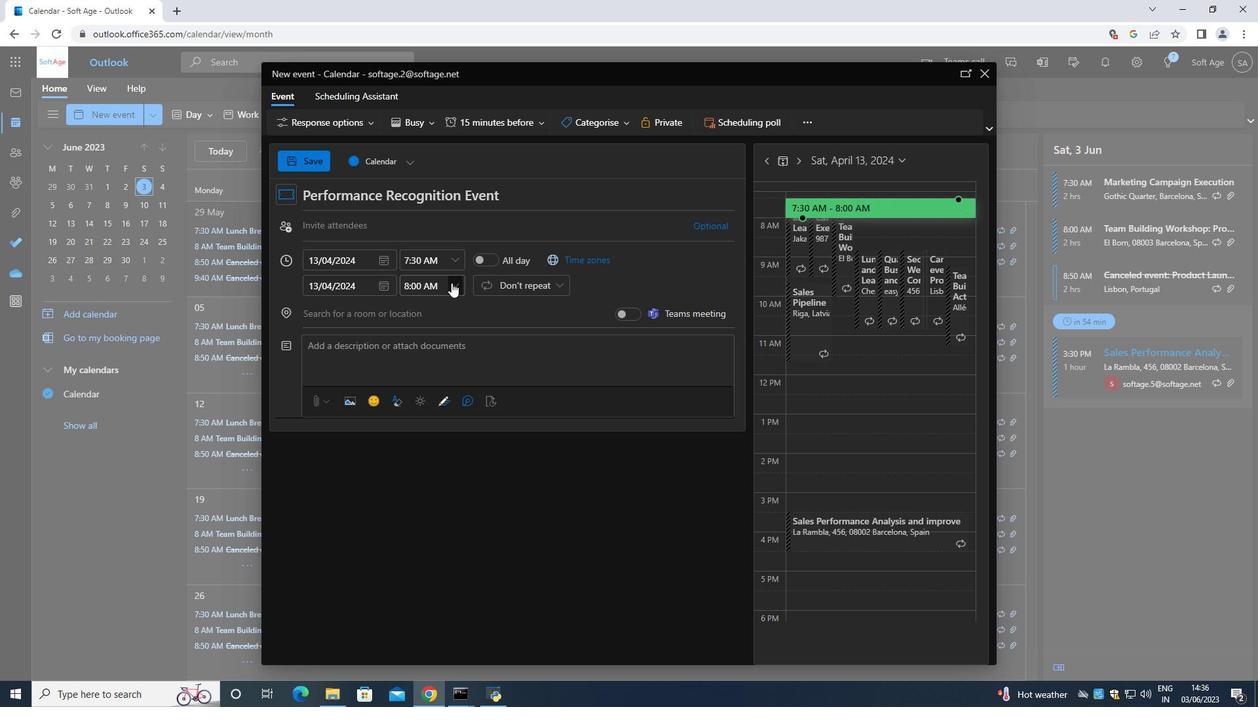 
Action: Mouse pressed left at (452, 283)
Screenshot: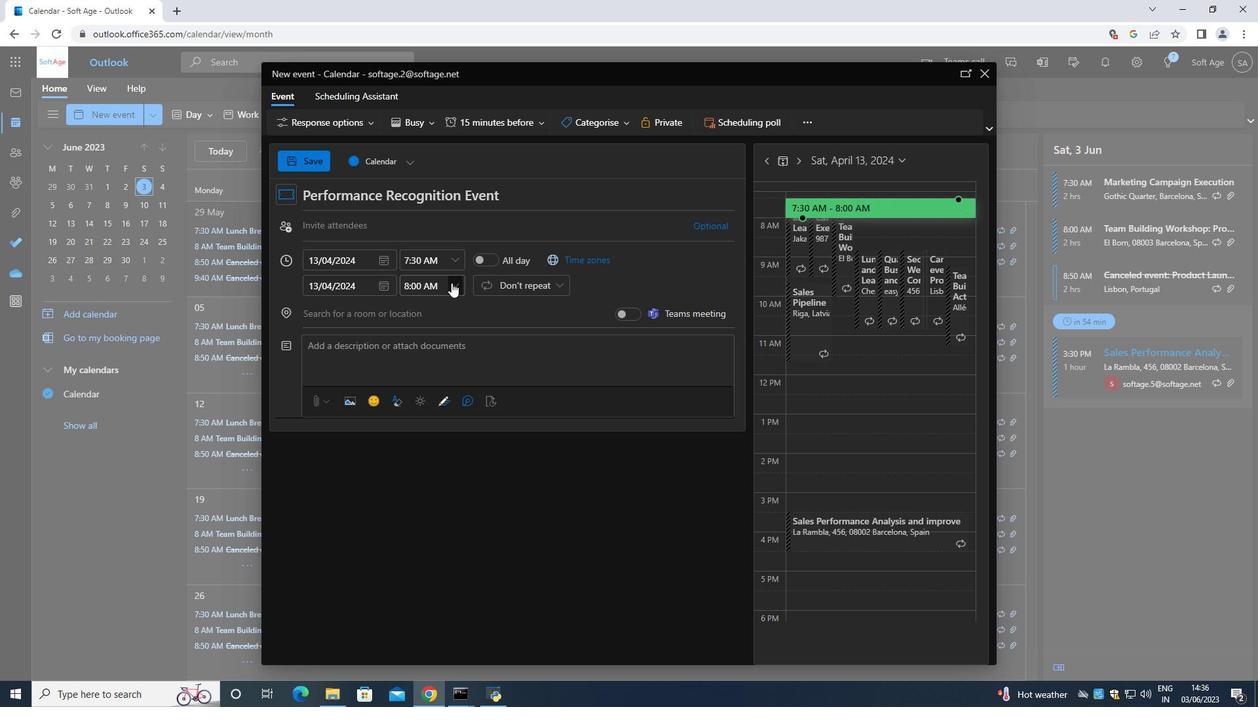 
Action: Mouse moved to (442, 373)
Screenshot: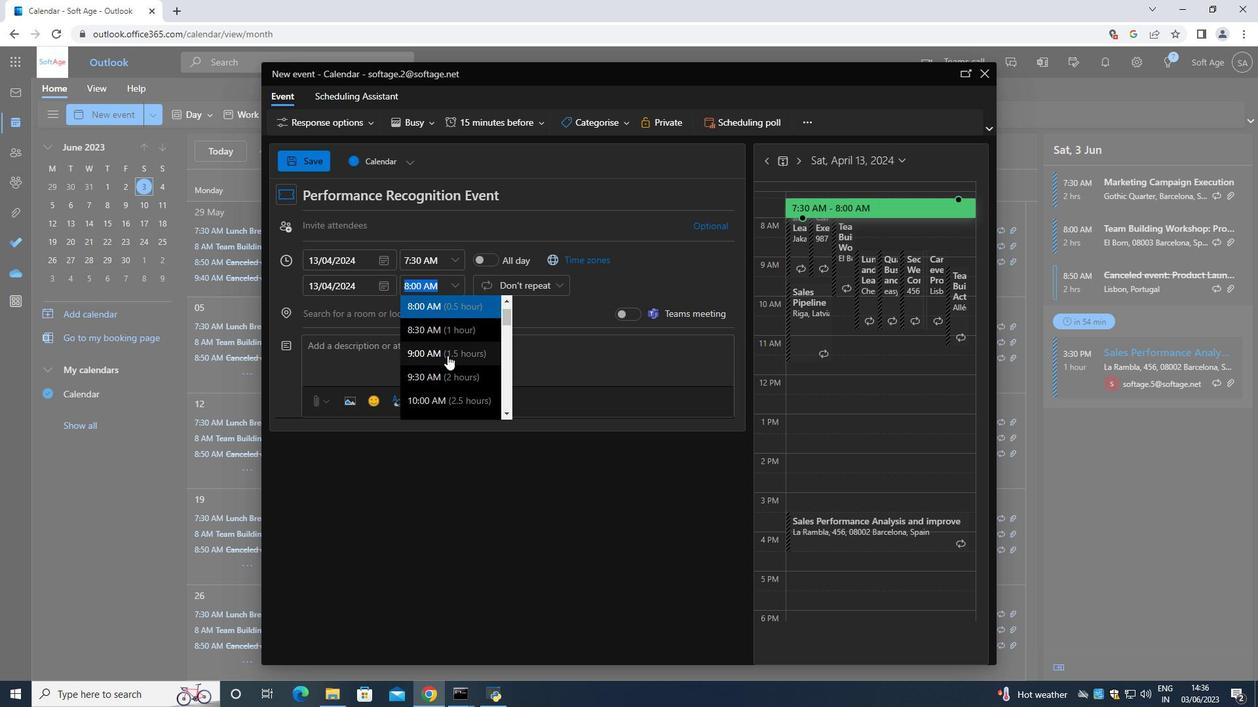 
Action: Mouse pressed left at (442, 373)
Screenshot: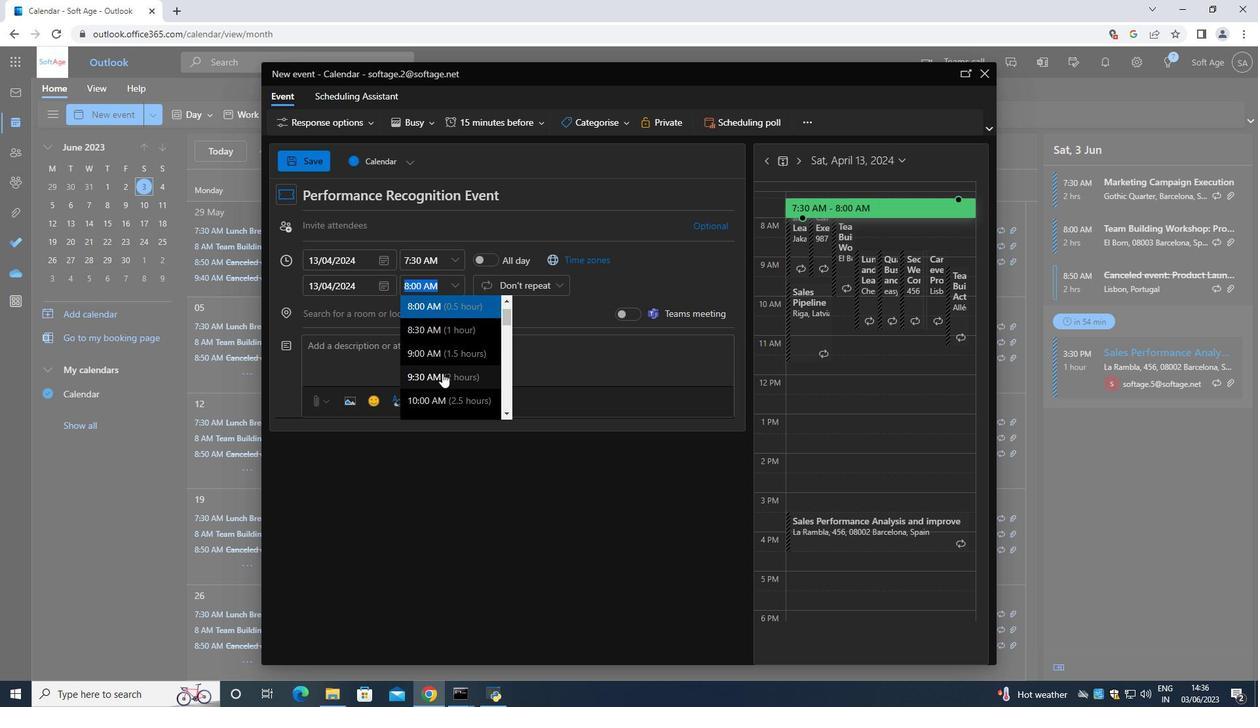 
Action: Mouse moved to (431, 352)
Screenshot: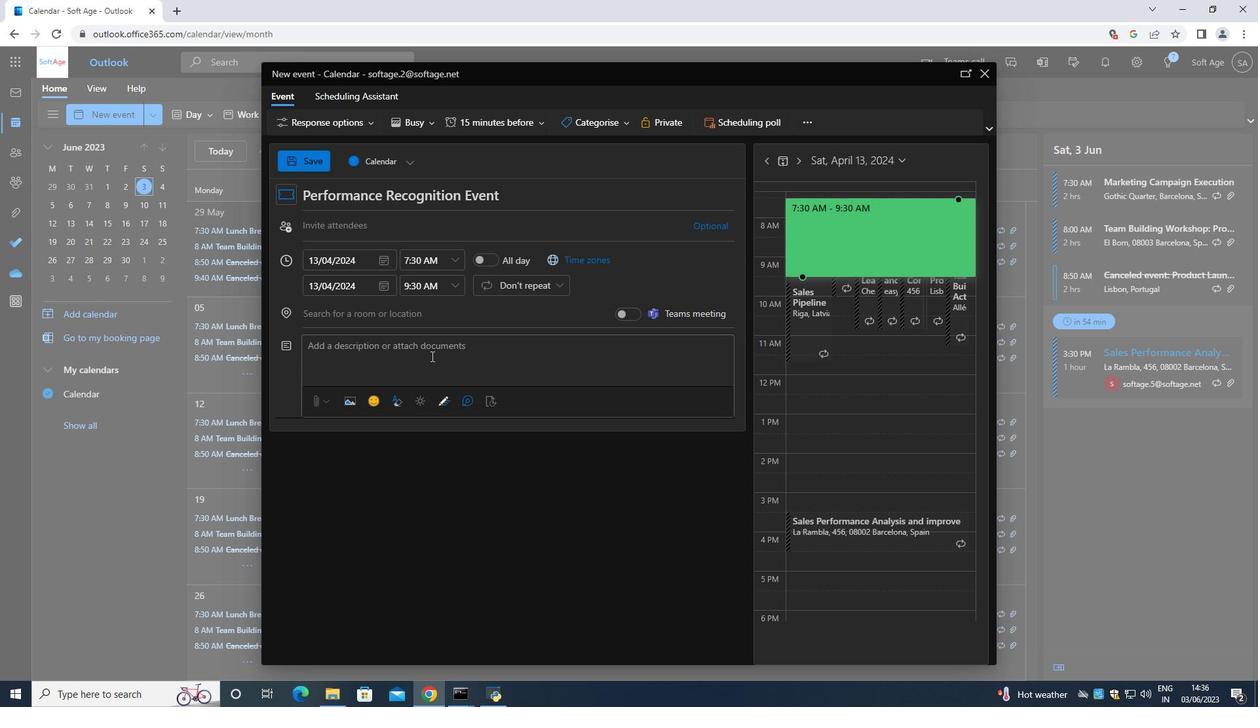 
Action: Mouse pressed left at (431, 352)
Screenshot: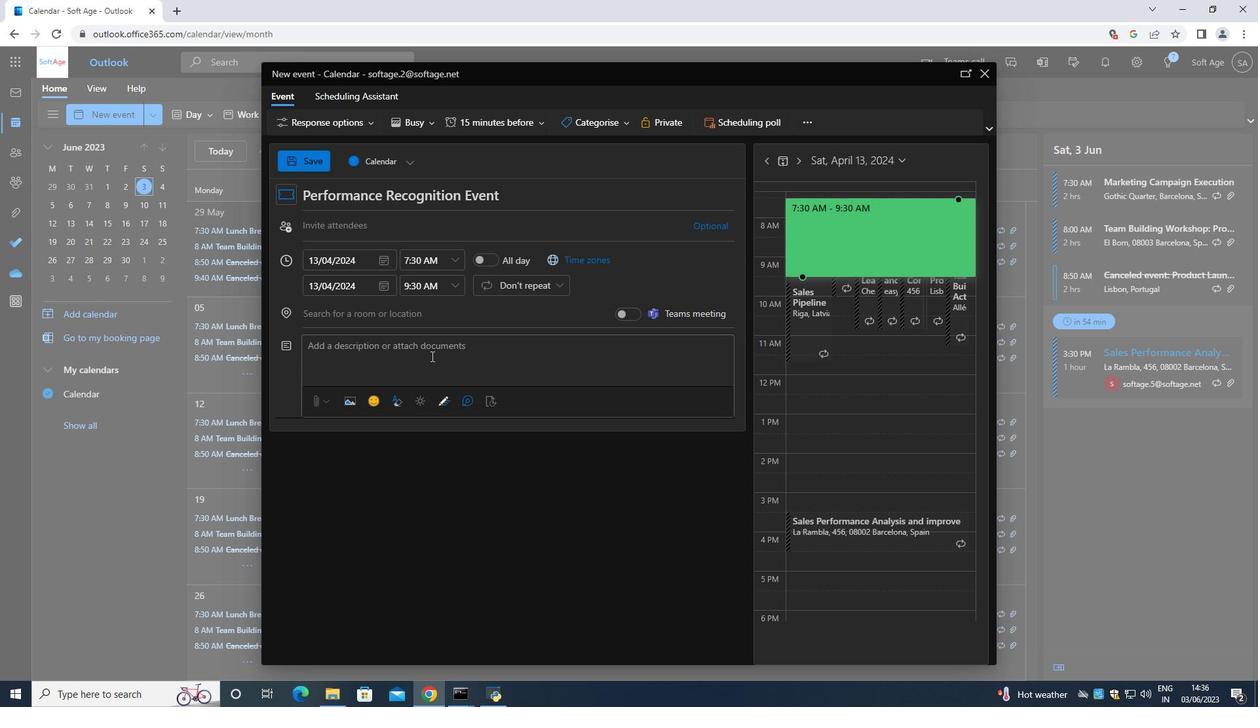
Action: Mouse moved to (433, 349)
Screenshot: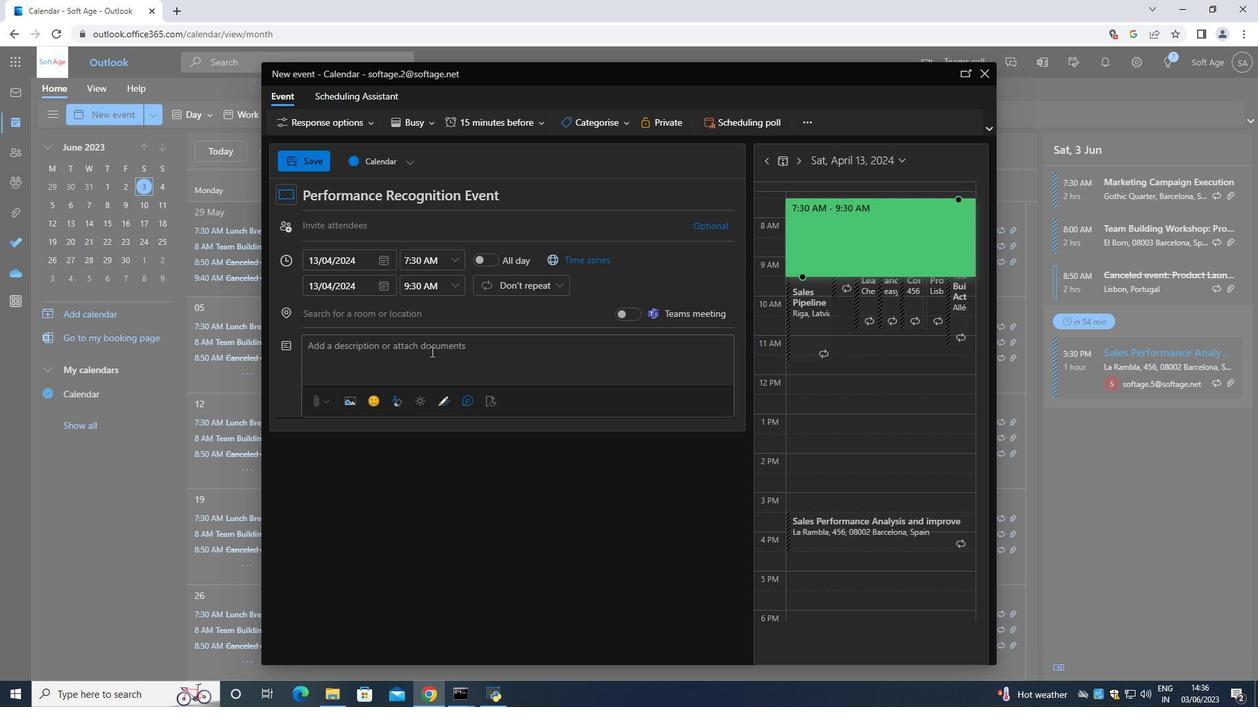 
Action: Key pressed <Key.shift><Key.shift>The<Key.space>team<Key.space>may<Key.space>yse<Key.space>predefinde<Key.space><Key.left><Key.left><Key.left><Key.left><Key.left><Key.left><Key.left><Key.left><Key.left><Key.left><Key.left><Key.left><Key.left><Key.left><Key.left><Key.right><Key.backspace>u<Key.right><Key.right><Key.right><Key.right><Key.right><Key.right><Key.right><Key.right><Key.right><Key.right><Key.right><Key.right><Key.right><Key.backspace><Key.backspace>ed<Key.space>quality<Key.space>mertrics<Key.space>and<Key.space>measurements<Key.left><Key.left><Key.left><Key.left><Key.left><Key.left><Key.left><Key.left><Key.left><Key.left><Key.left><Key.left><Key.left><Key.left><Key.left><Key.left><Key.left><Key.left><Key.left><Key.left><Key.left><Key.left><Key.right><Key.right><Key.right><Key.right><Key.right><Key.right><Key.right><Key.right><Key.right><Key.right><Key.right><Key.right><Key.right><Key.right><Key.right><Key.right><Key.right><Key.right><Key.right><Key.right><Key.right><Key.right><Key.right><Key.space>and<Key.space><Key.backspace><Key.backspace><Key.backspace><Key.backspace><Key.backspace>to<Key.space>quantu<Key.backspace>itaatively<Key.space><Key.left><Key.left><Key.left><Key.left><Key.left><Key.left><Key.left><Key.backspace><Key.right><Key.right><Key.right><Key.right><Key.right><Key.right><Key.right><Key.right><Key.right><Key.right><Key.right><Key.right>assess<Key.space>the<Key.space>quality<Key.space>of<Key.space>project<Key.space>dw<Key.backspace>eliverables<Key.space>and<Key.space>processes<Key.space>.<Key.space><Key.shift>Y<Key.backspace>These<Key.space>metric<Key.space>could<Key.space>include<Key.space>defect<Key.space>rates,<Key.space>customer<Key.space>satisfaction<Key.space>survet<Key.backspace>y<Key.space>,<Key.space>performance<Key.space>benchmarks<Key.space>,<Key.space>or<Key.space>adherence<Key.space>to<Key.space>prtoject<Key.space>timelines<Key.space><Key.left><Key.left><Key.left><Key.left><Key.left><Key.left><Key.left><Key.left><Key.left><Key.left><Key.left><Key.left><Key.left><Key.left><Key.left><Key.left><Key.left>o<Key.right><Key.right><Key.backspace><Key.right><Key.right><Key.right><Key.right><Key.backspace><Key.right><Key.right><Key.right><Key.right><Key.right><Key.right><Key.right><Key.right><Key.right><Key.right><Key.right><Key.space><Key.left><Key.left><Key.left><Key.left><Key.left><Key.left><Key.left><Key.left><Key.left><Key.left><Key.left><Key.left>t<Key.space><Key.right><Key.right><Key.right><Key.right><Key.right><Key.right><Key.right><Key.right><Key.right><Key.right><Key.right><Key.right><Key.right><Key.right><Key.right><Key.right><Key.right>and<Key.space>budgets<Key.space>
Screenshot: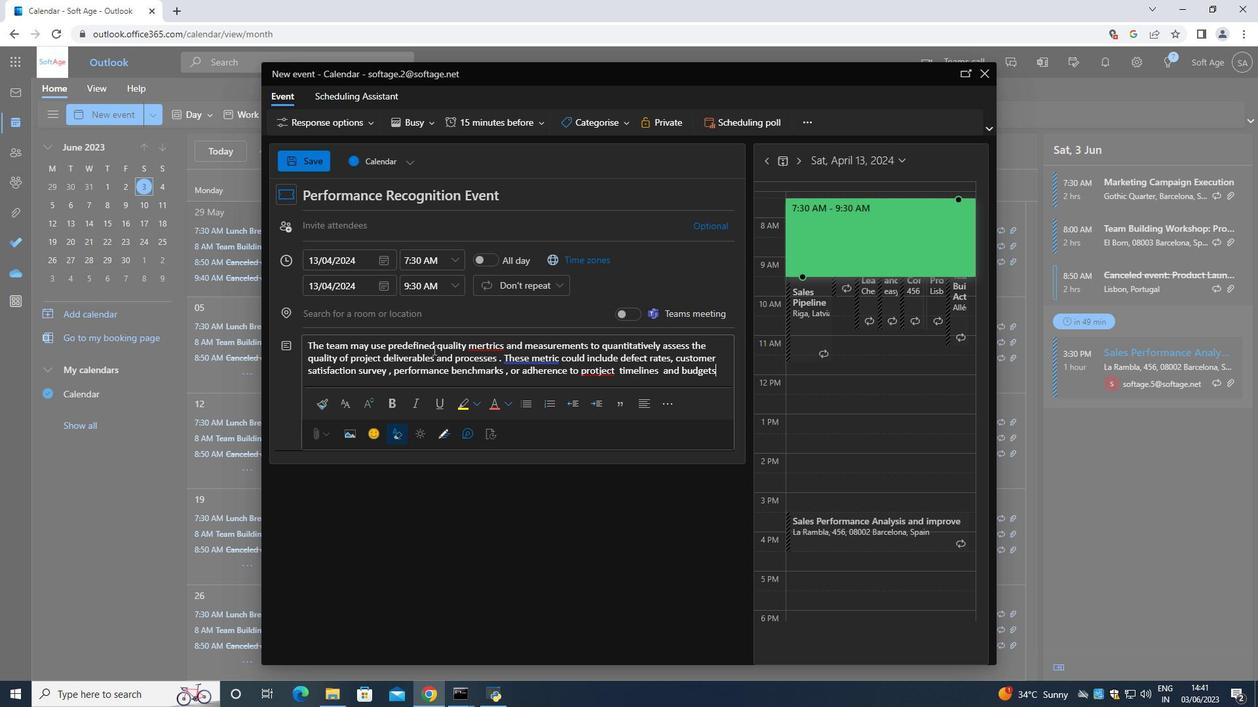 
Action: Mouse moved to (594, 124)
Screenshot: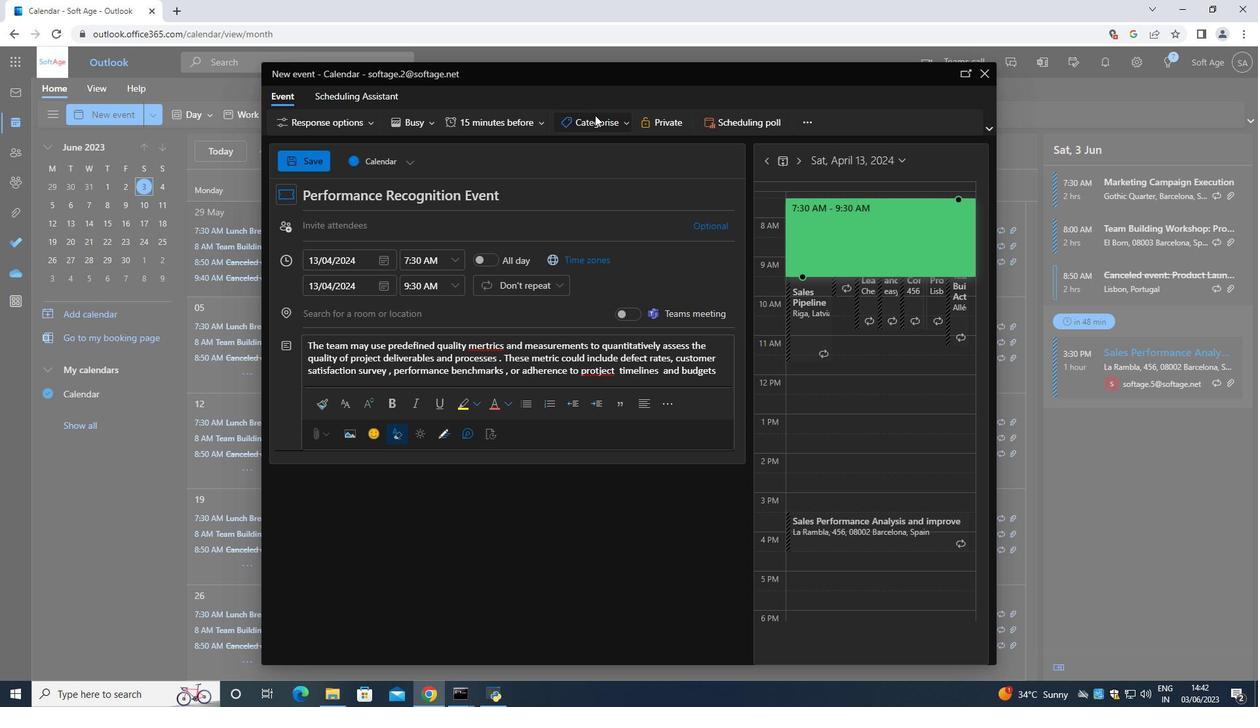 
Action: Mouse pressed left at (594, 124)
Screenshot: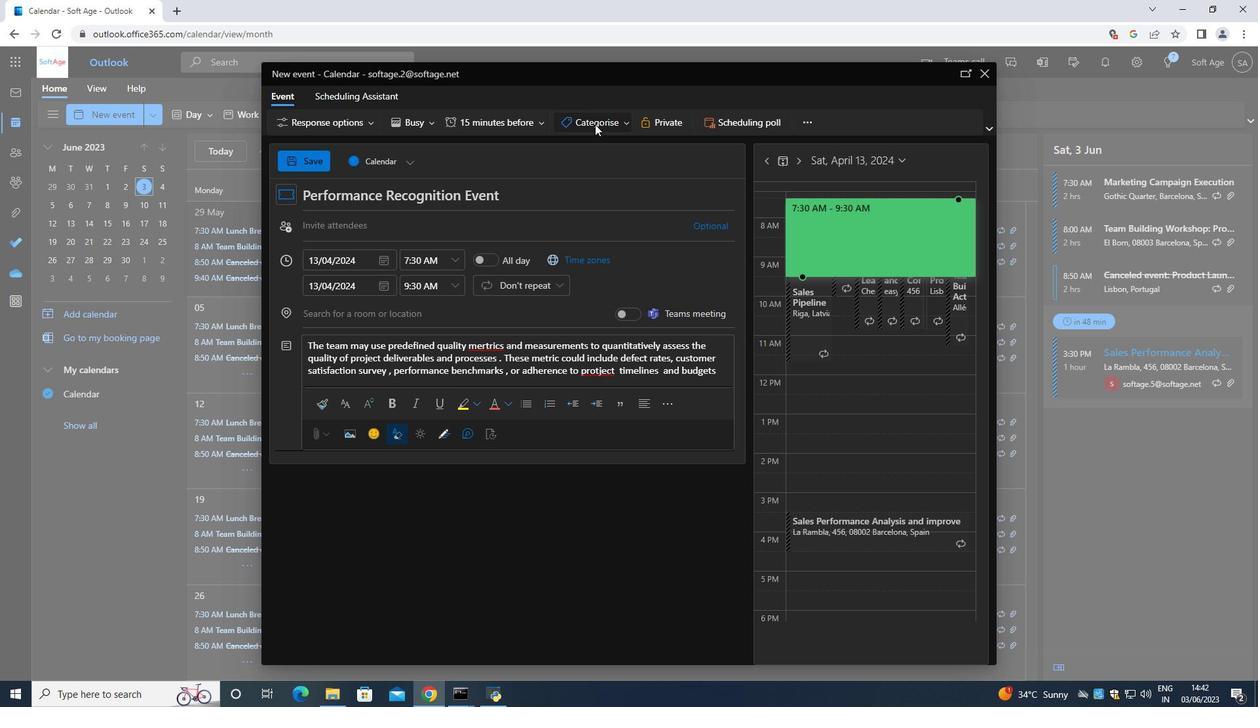
Action: Mouse moved to (610, 173)
Screenshot: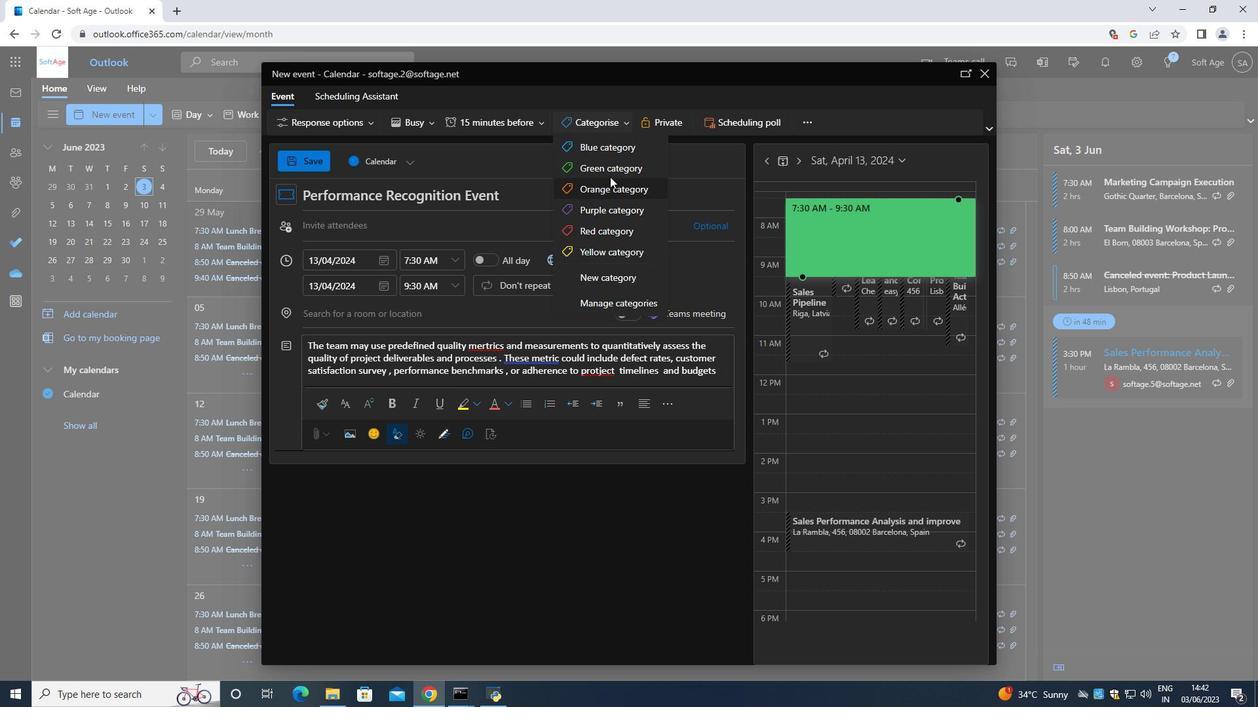 
Action: Mouse pressed left at (610, 173)
Screenshot: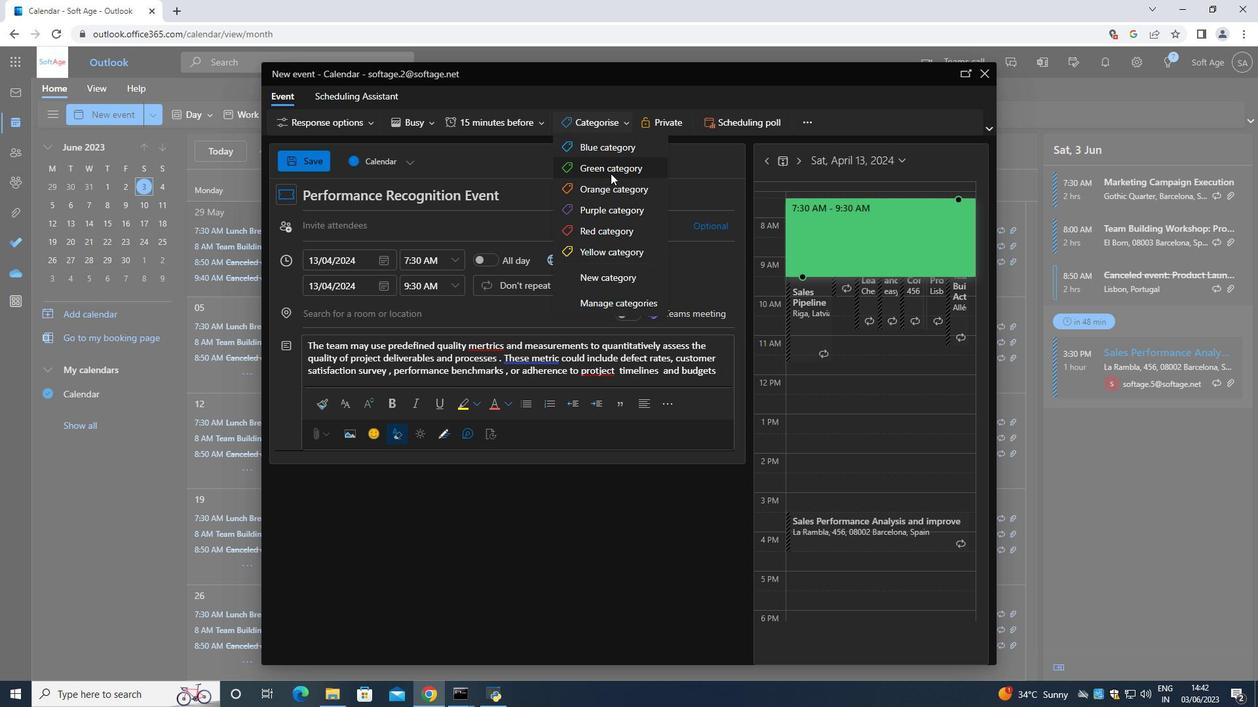 
Action: Mouse moved to (464, 314)
Screenshot: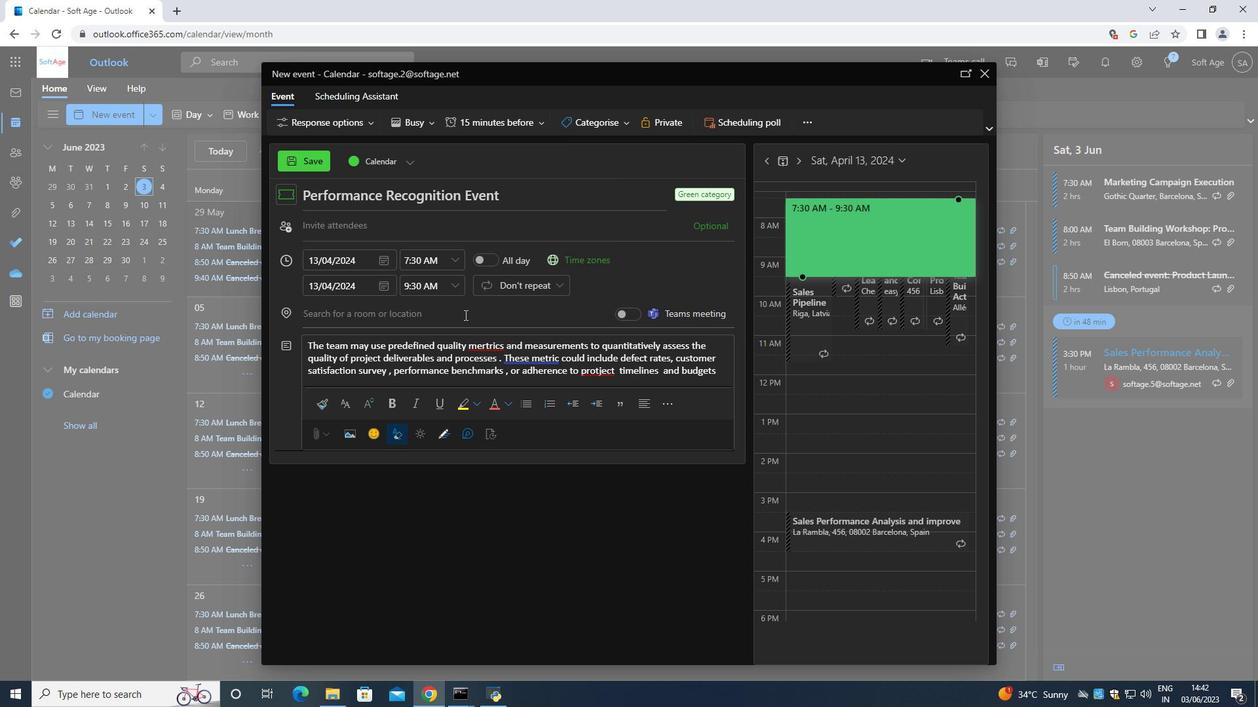 
Action: Mouse pressed left at (464, 314)
Screenshot: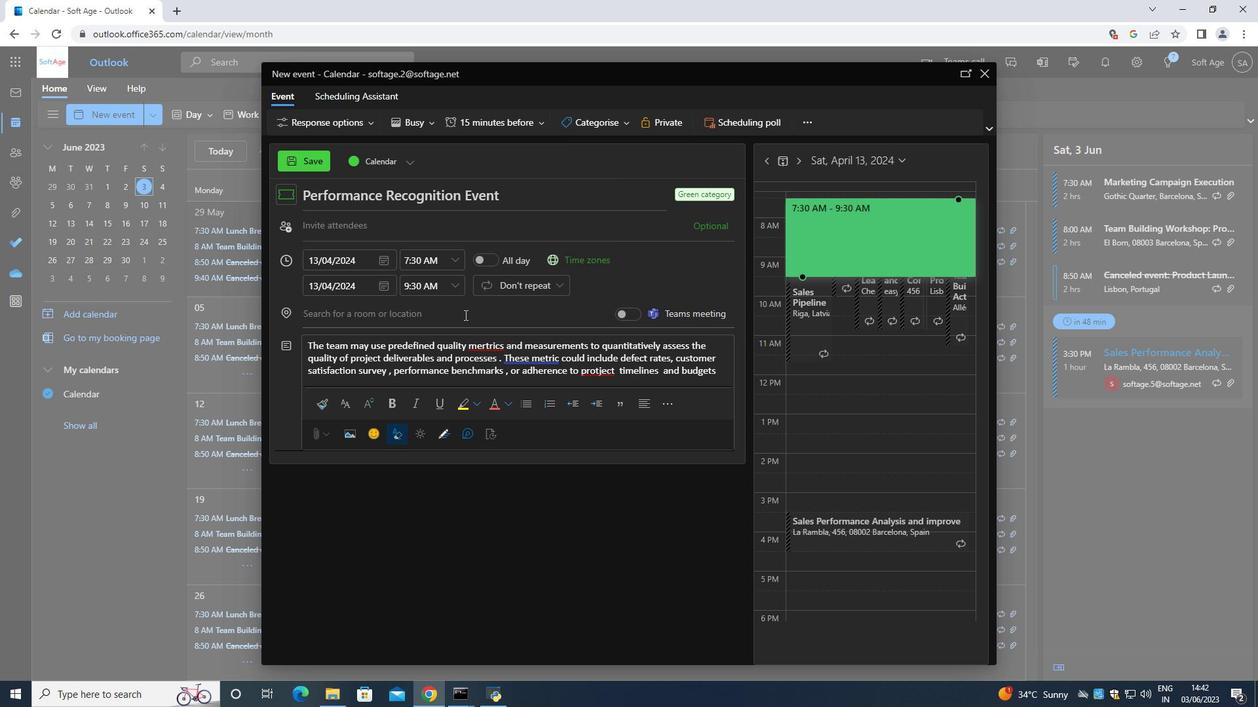 
Action: Key pressed 123<Key.space><Key.shift><Key.shift><Key.shift><Key.shift><Key.shift><Key.shift><Key.shift><Key.shift><Key.shift><Key.shift>Egyptian<Key.space><Key.shift><Key.shift>Museum<Key.space>,<Key.space><Key.shift>Cairo,<Key.space><Key.shift><Key.shift><Key.shift><Key.shift><Key.shift><Key.shift><Key.shift><Key.shift><Key.shift><Key.shift><Key.shift><Key.shift><Key.shift><Key.shift><Key.shift><Key.shift><Key.shift><Key.shift><Key.shift><Key.shift><Key.shift><Key.shift><Key.shift><Key.shift><Key.shift><Key.shift><Key.shift><Key.shift><Key.shift><Key.shift><Key.shift><Key.shift><Key.shift><Key.shift><Key.shift><Key.shift><Key.shift><Key.shift>Egypt<Key.space>
Screenshot: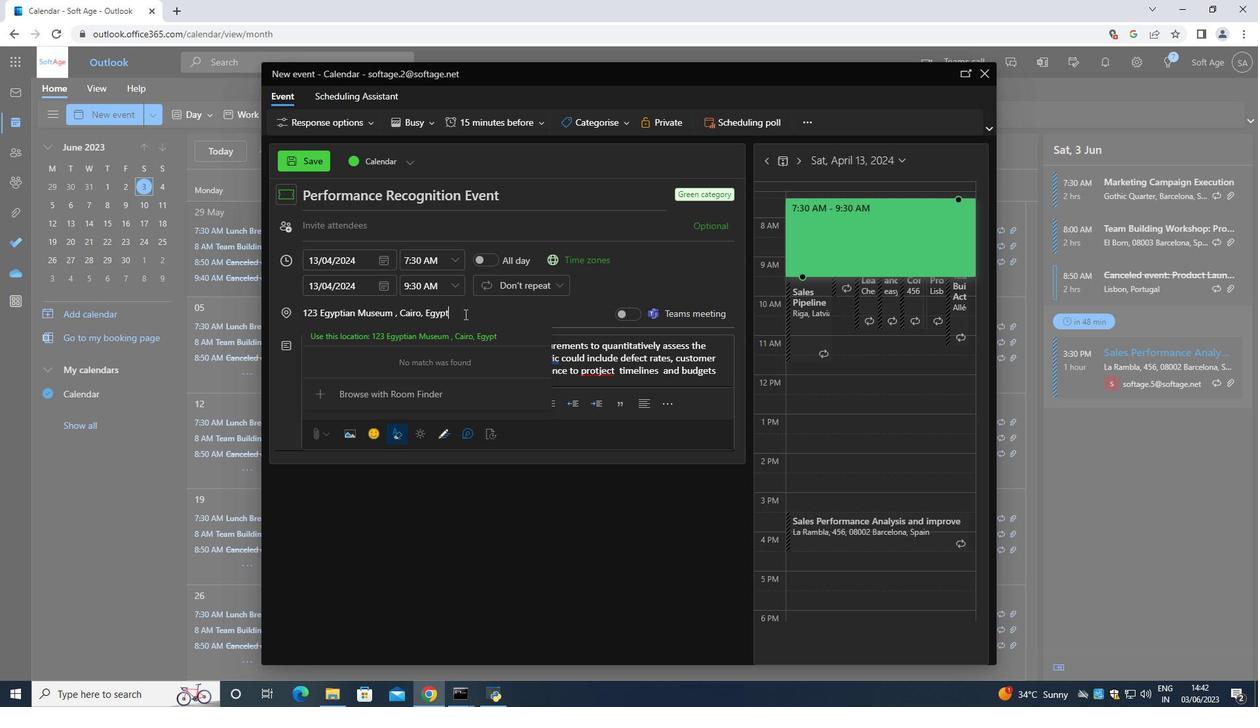 
Action: Mouse moved to (357, 222)
Screenshot: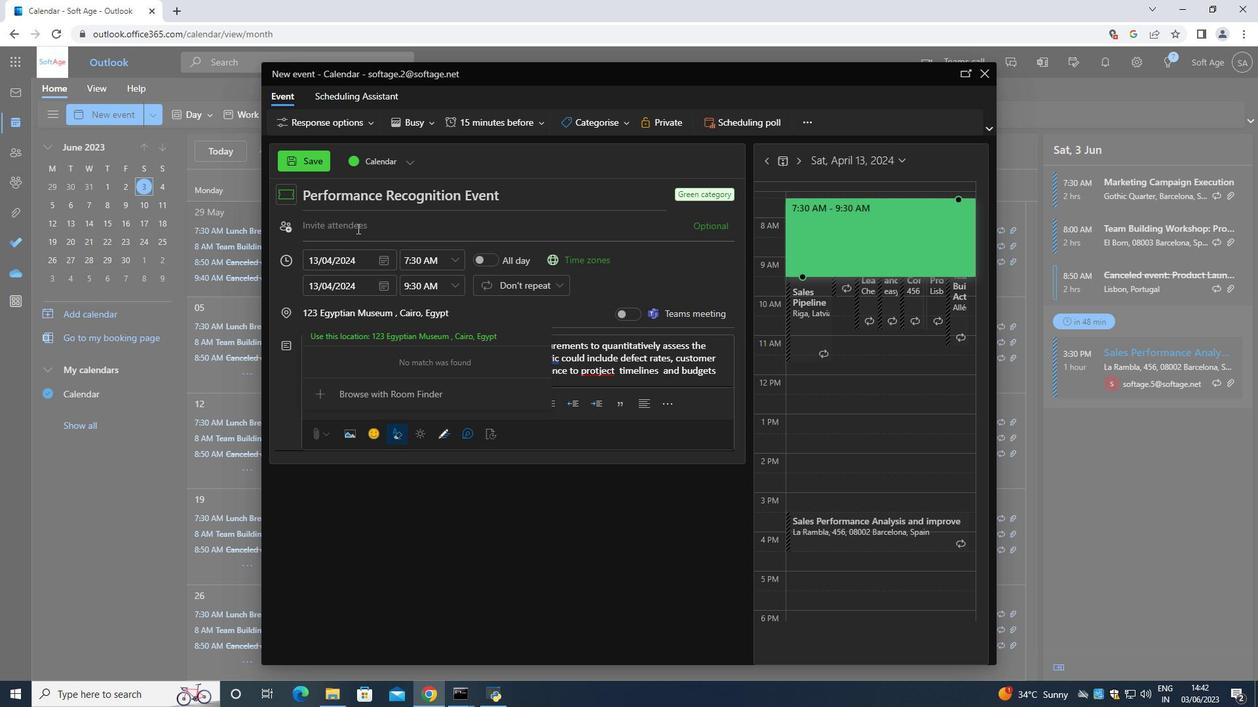 
Action: Mouse pressed left at (357, 222)
Screenshot: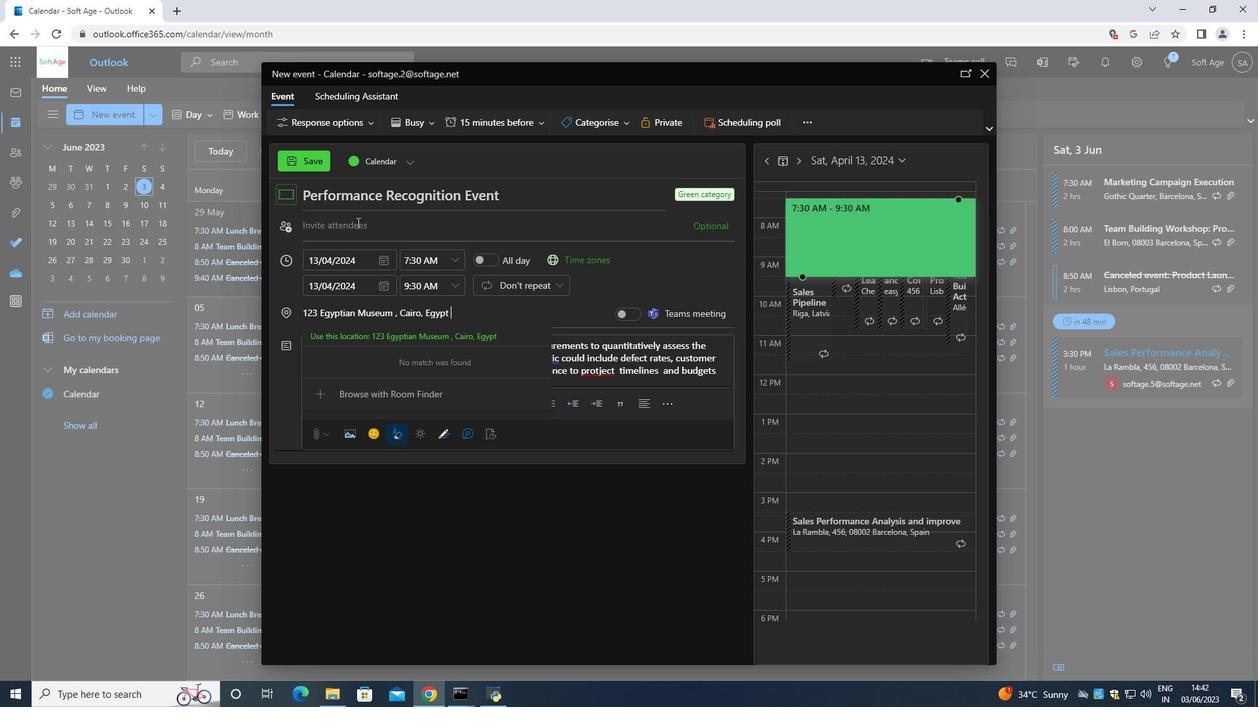 
Action: Mouse moved to (357, 222)
Screenshot: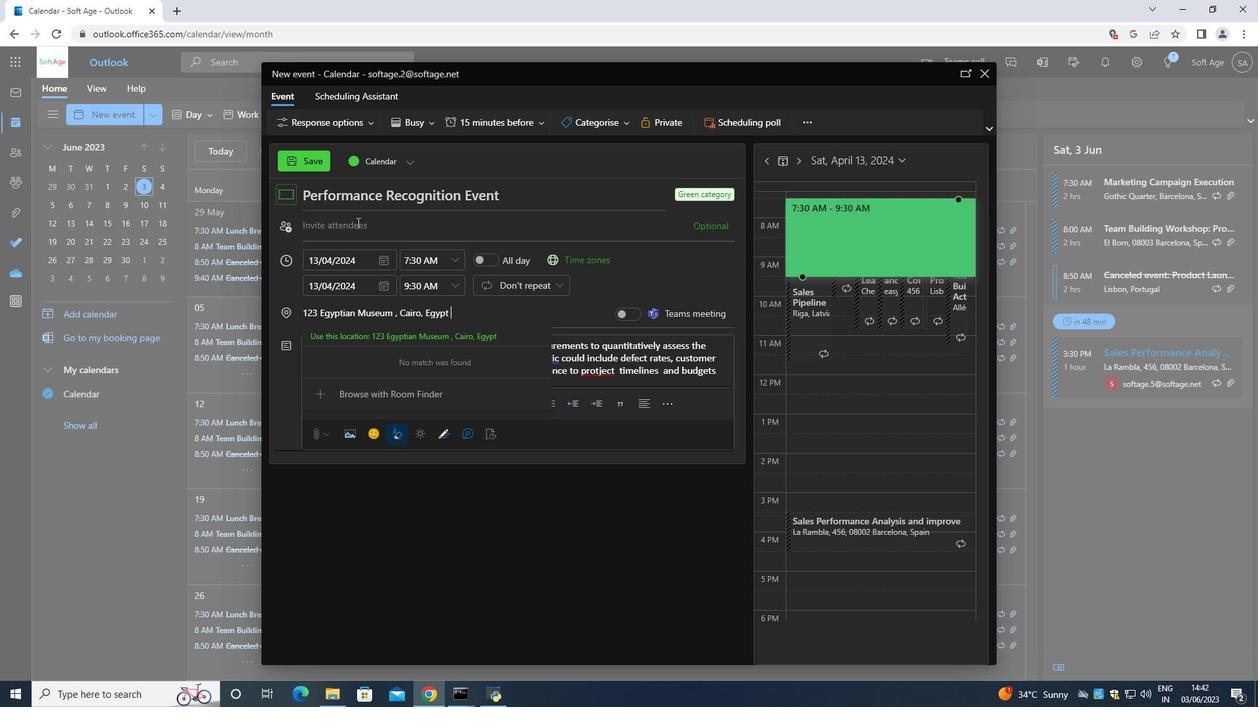 
Action: Key pressed <Key.shift>Softage.9<Key.space><Key.backspace><Key.shift>@
Screenshot: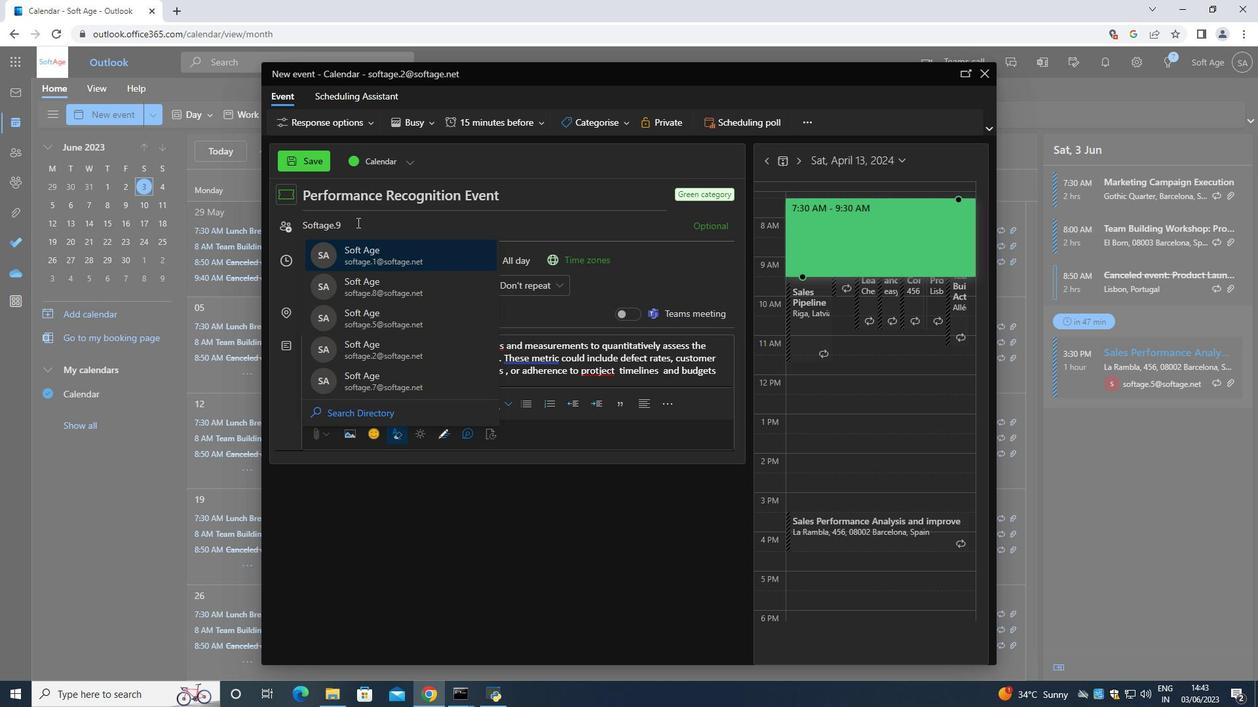 
Action: Mouse moved to (373, 253)
Screenshot: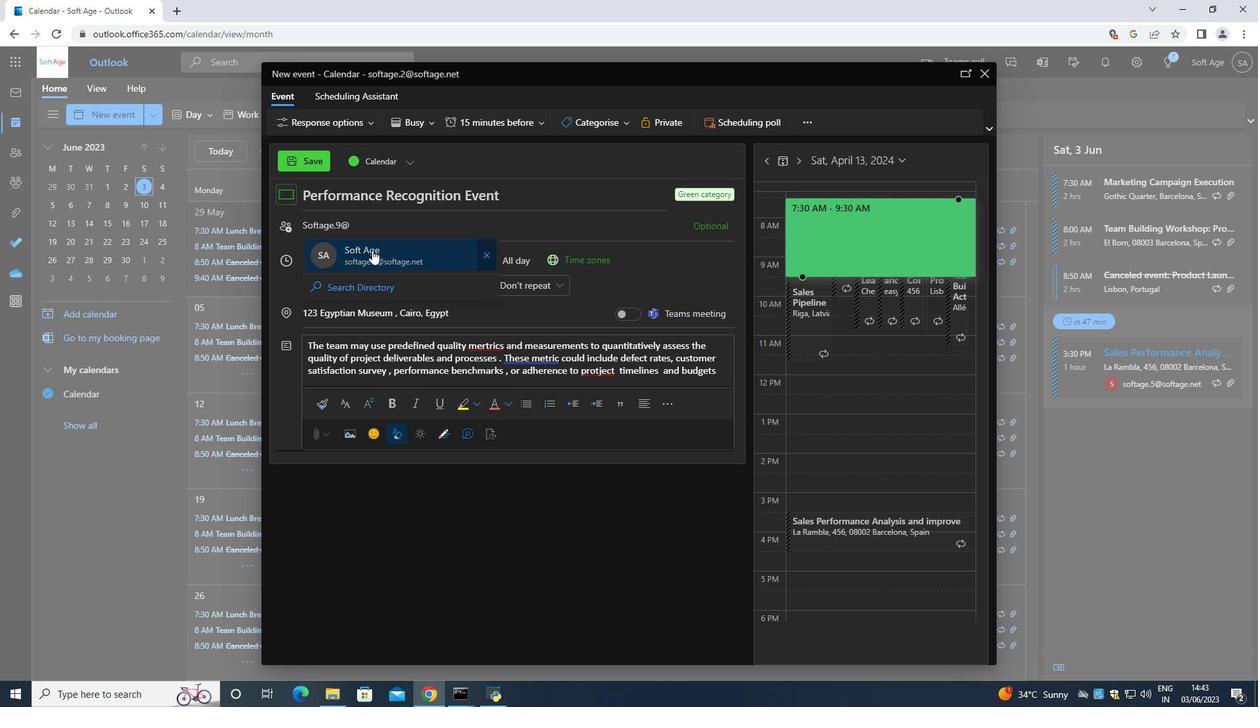 
Action: Mouse pressed left at (373, 253)
Screenshot: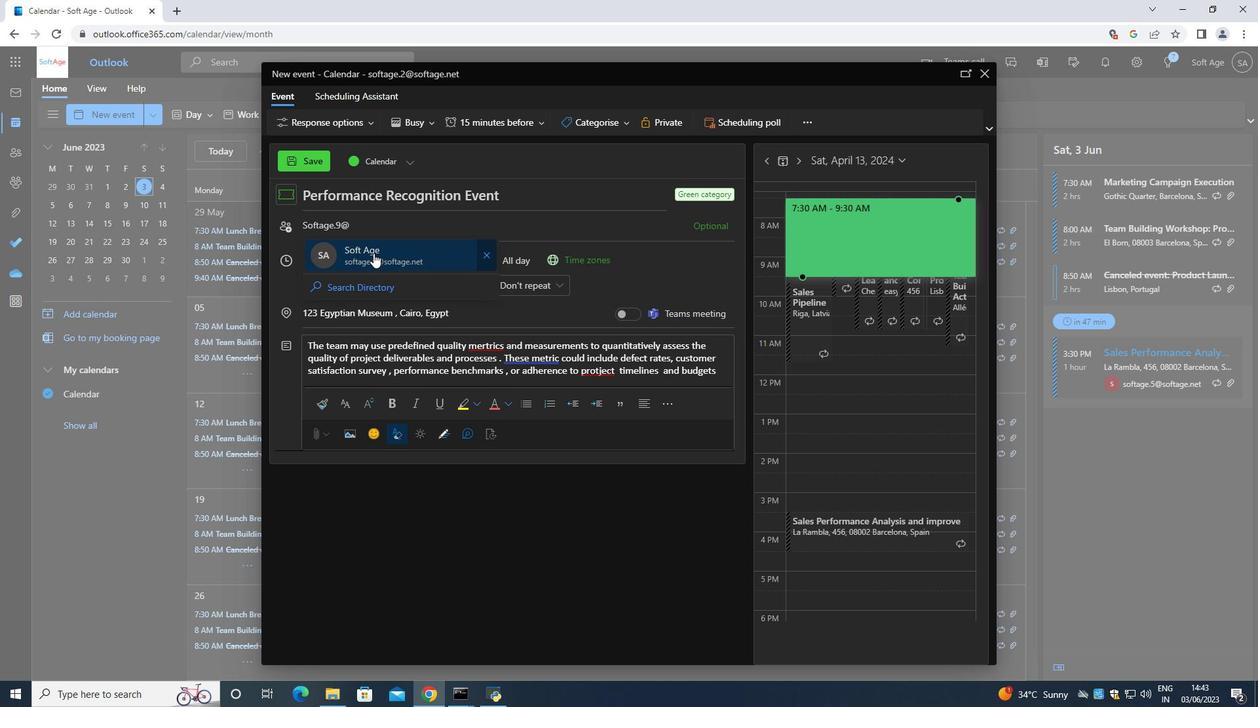 
Action: Mouse moved to (360, 224)
Screenshot: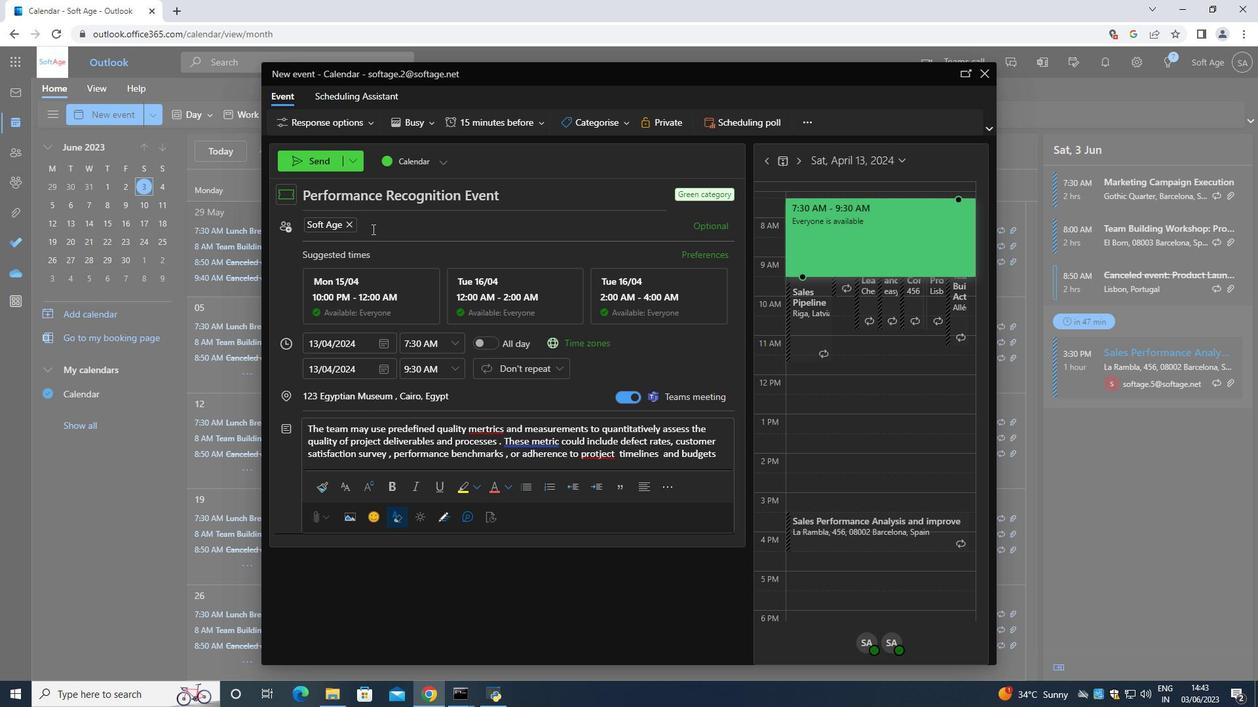 
Action: Key pressed <Key.shift>Softage.10
Screenshot: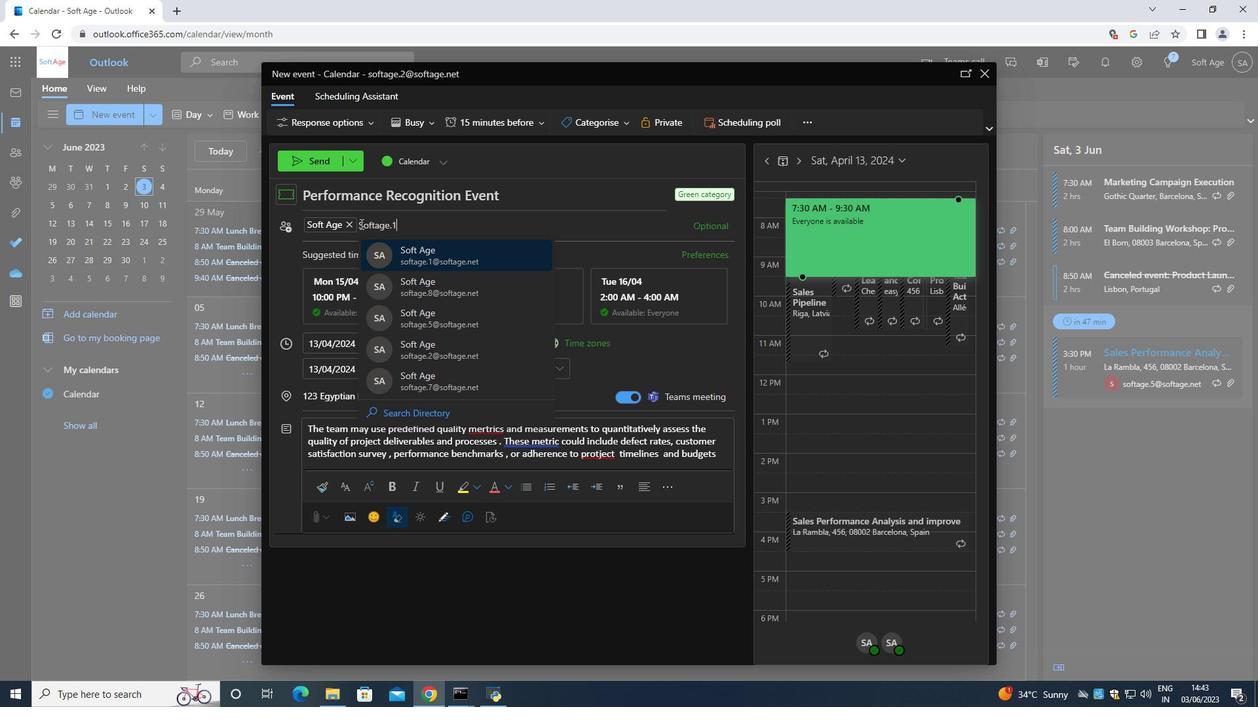 
Action: Mouse moved to (455, 248)
Screenshot: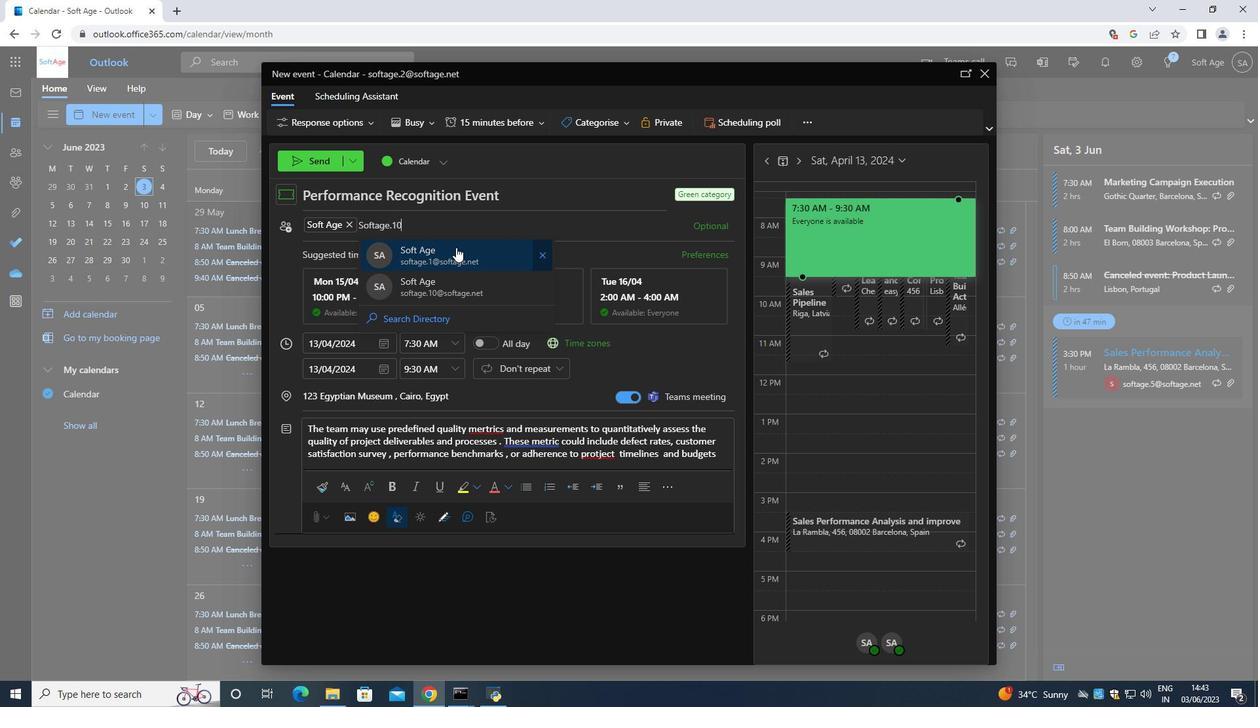 
Action: Mouse pressed left at (455, 248)
Screenshot: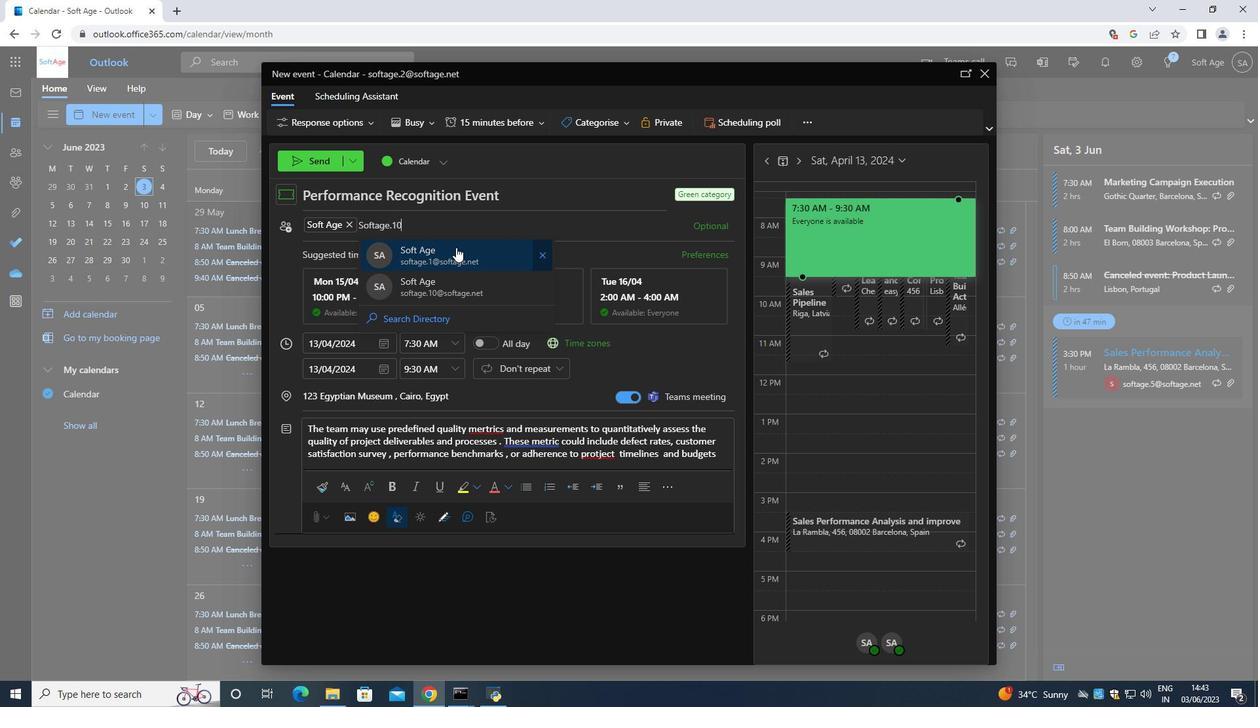 
Action: Mouse moved to (499, 125)
Screenshot: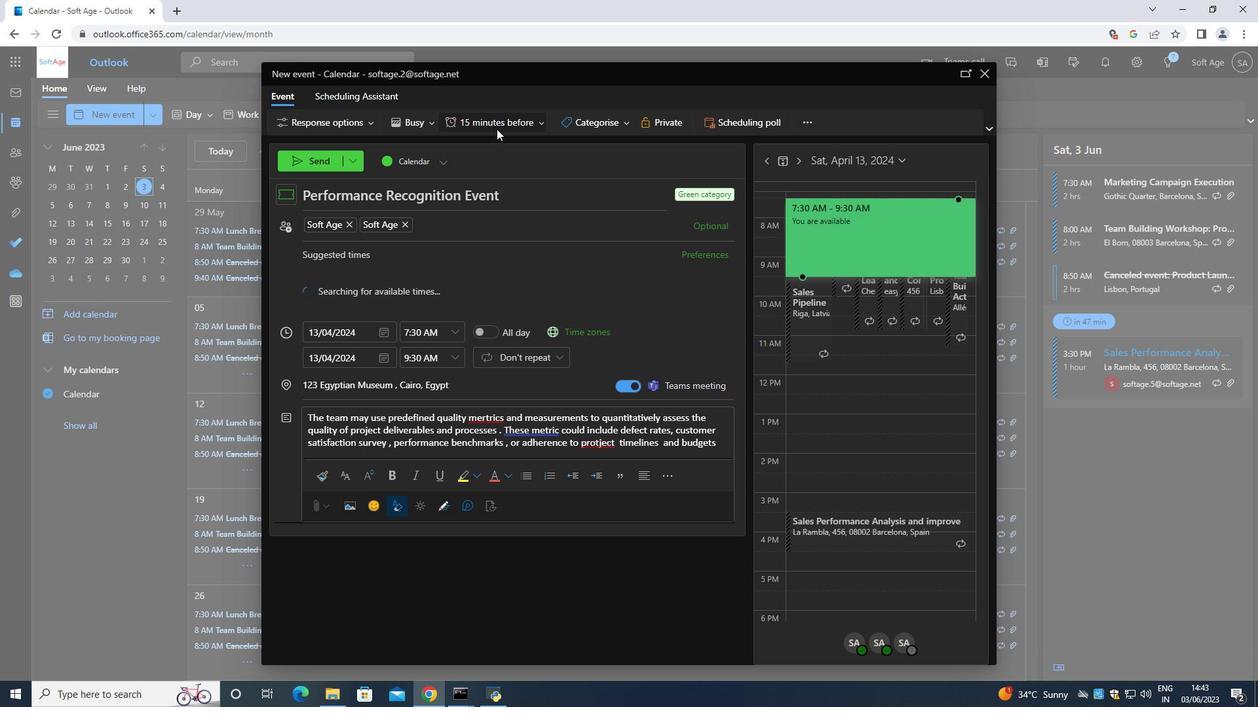 
Action: Mouse pressed left at (499, 125)
Screenshot: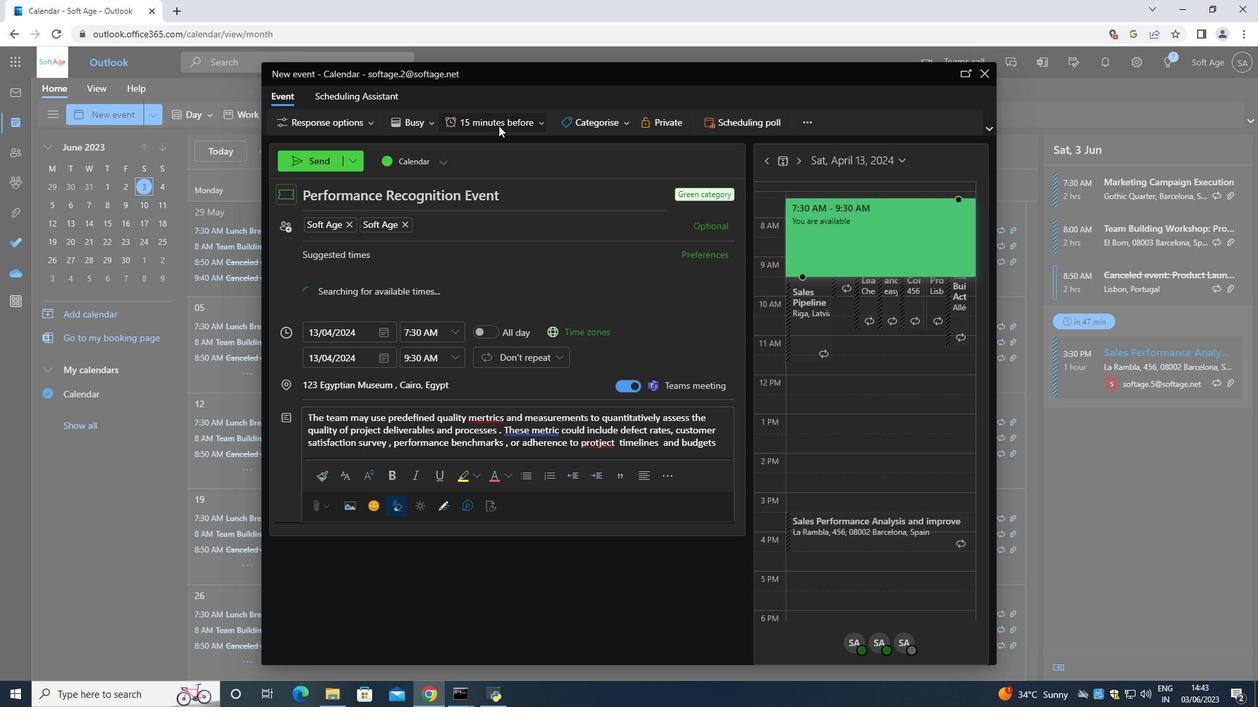 
Action: Mouse moved to (507, 220)
Screenshot: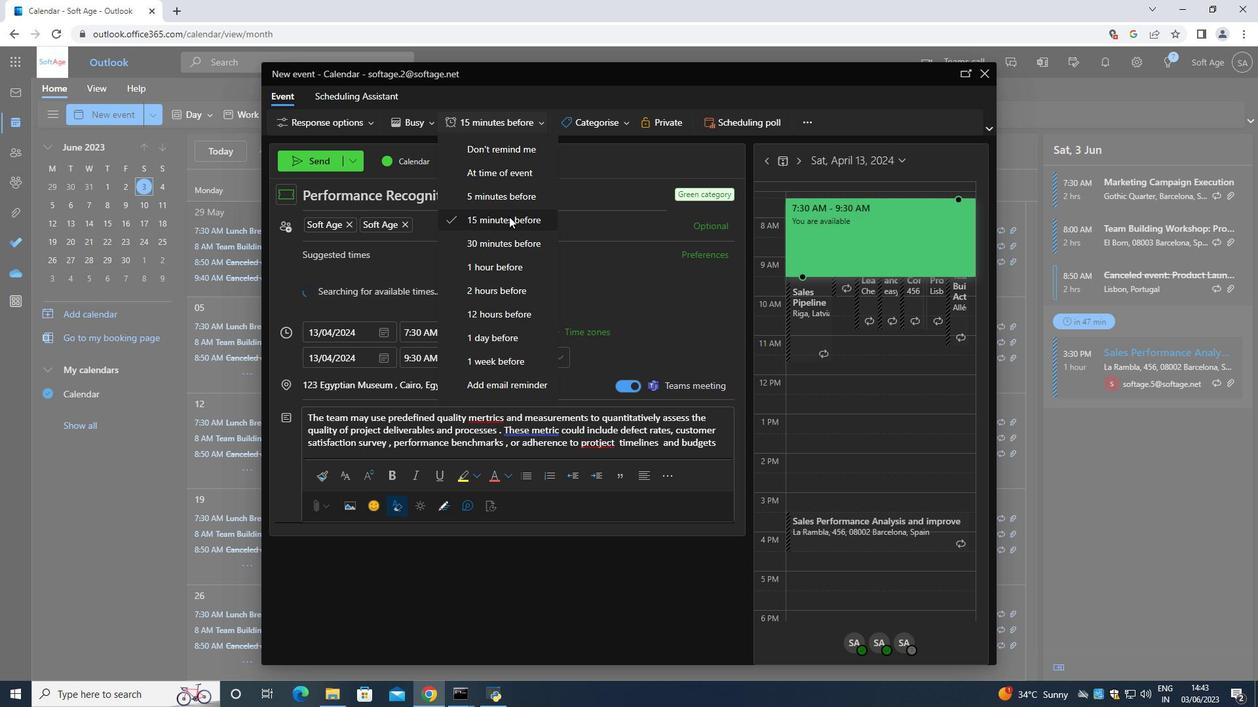 
Action: Mouse pressed left at (507, 220)
Screenshot: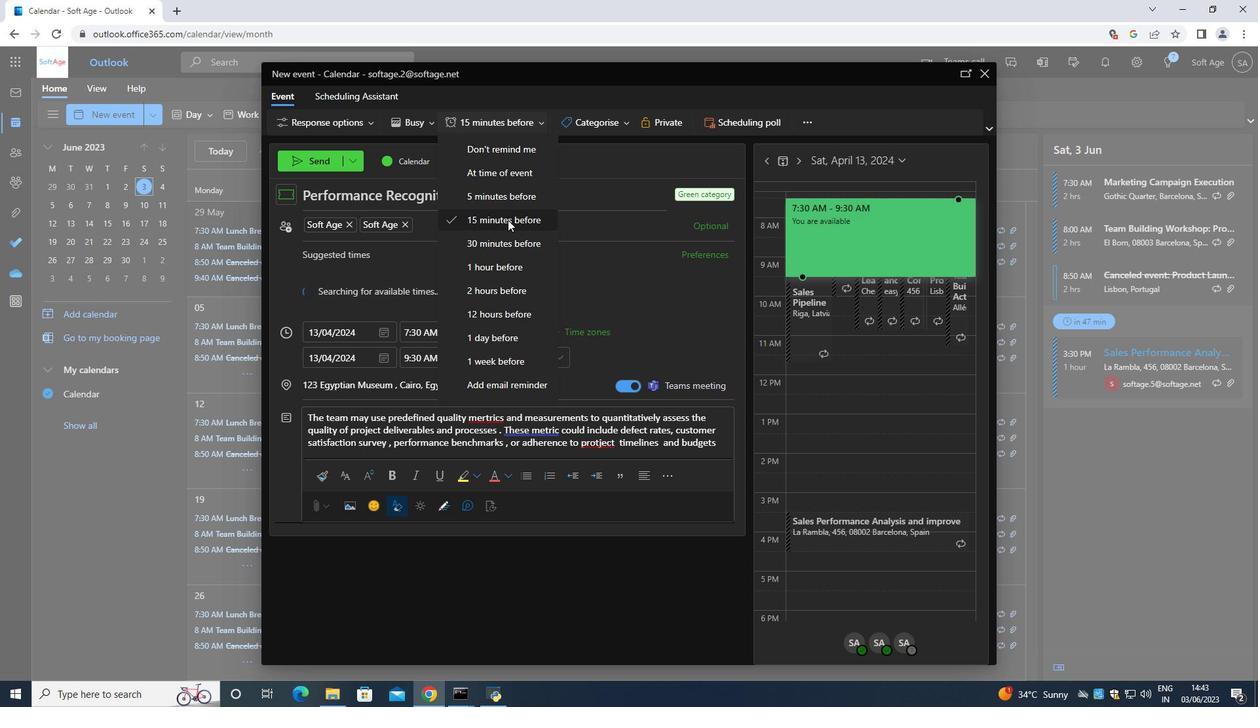
Action: Mouse moved to (324, 160)
Screenshot: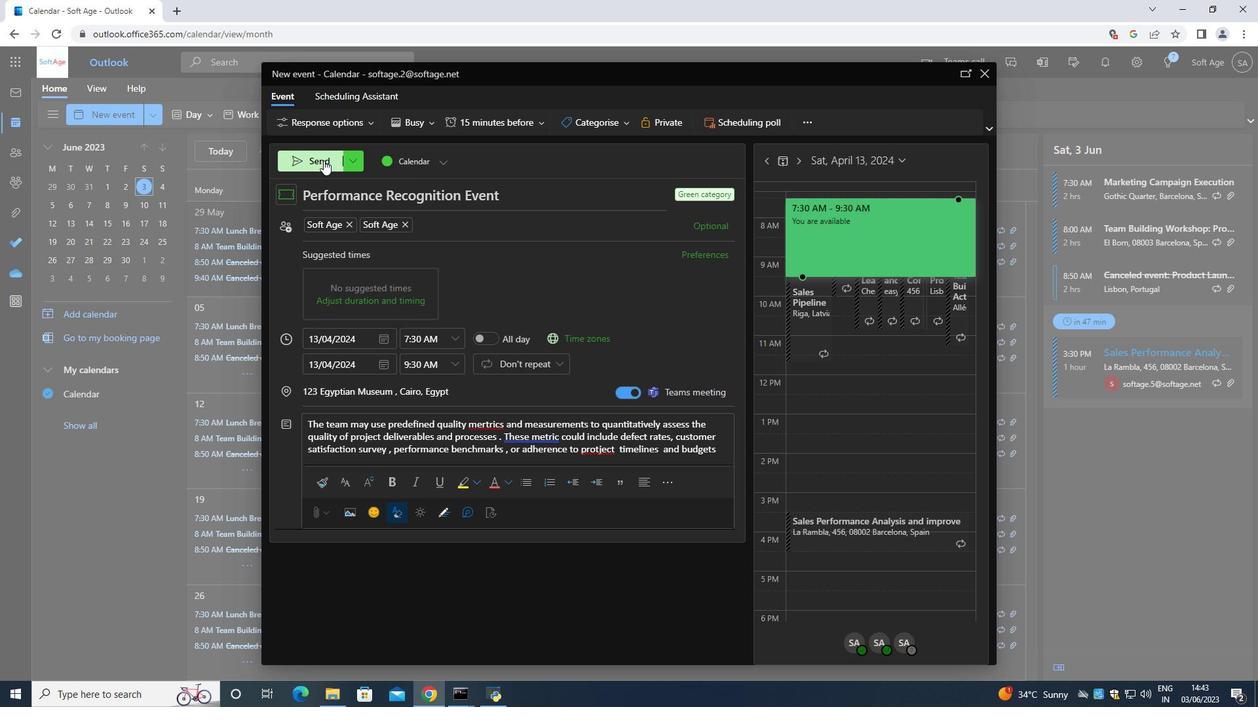 
Action: Mouse pressed left at (324, 160)
Screenshot: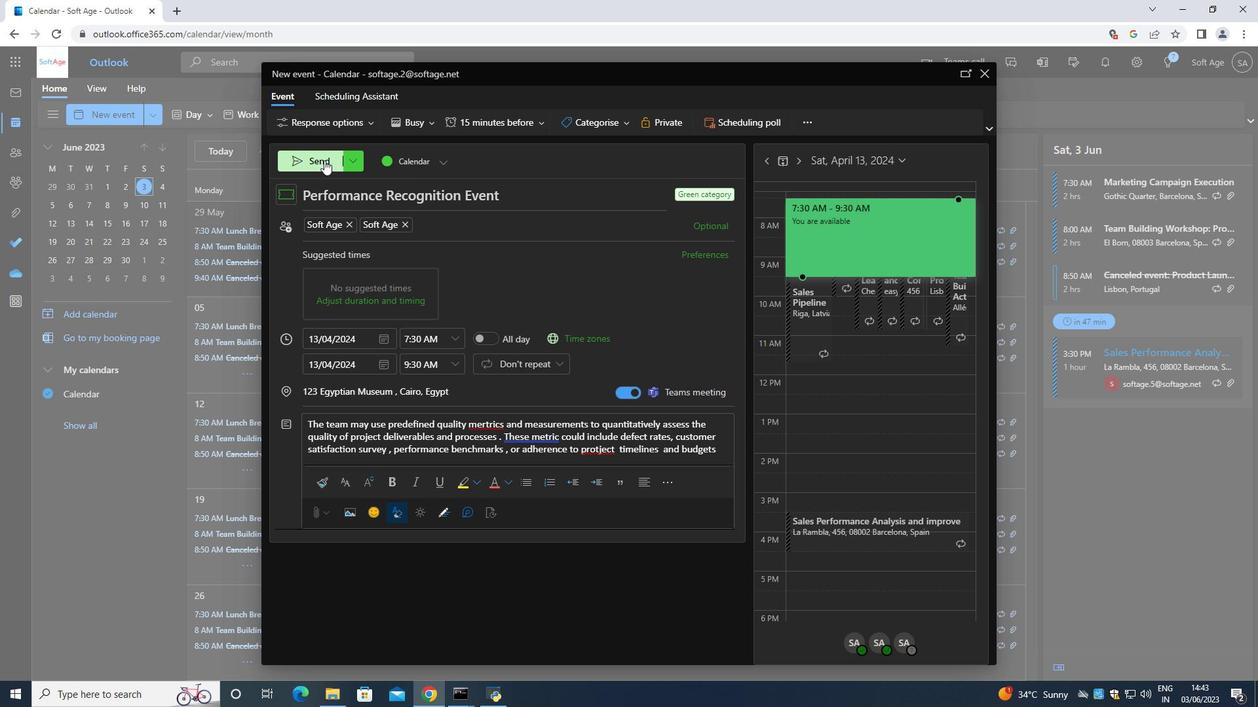 
Action: Mouse moved to (324, 160)
Screenshot: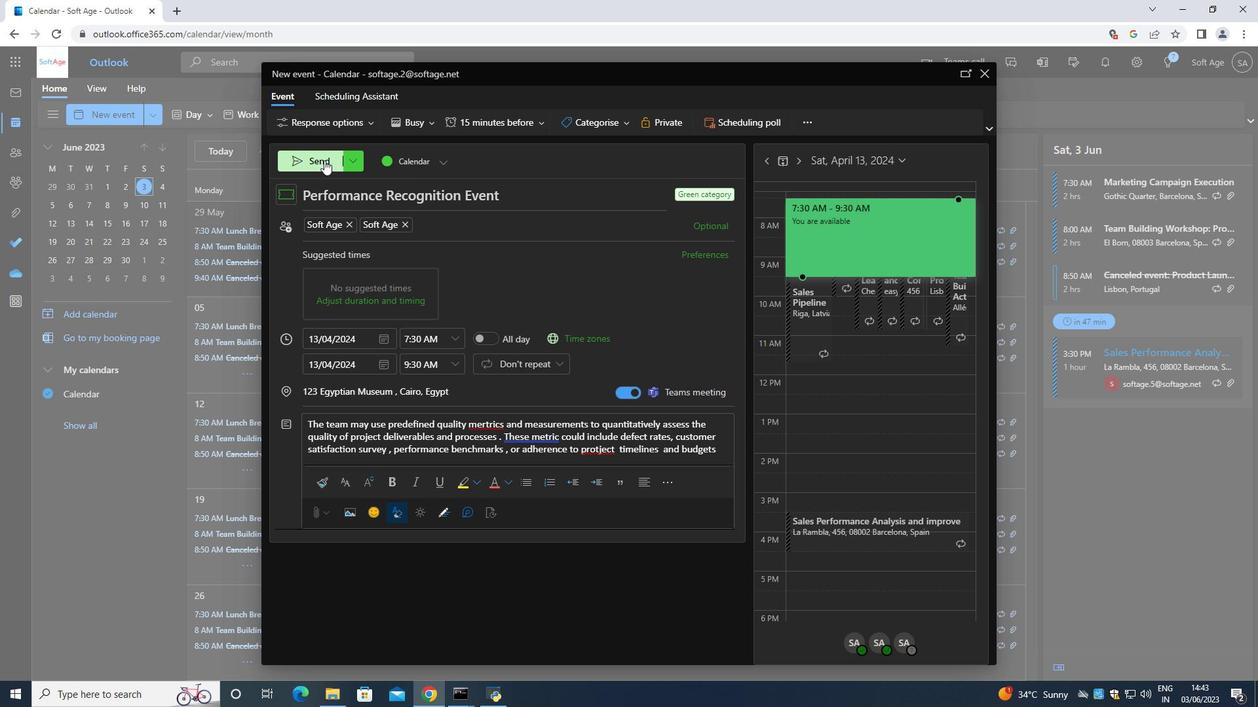 
